 Task: Search one way flight ticket for 1 adult, 6 children, 1 infant in seat and 1 infant on lap in business from Huntsville: Huntsville International Airport(carl T. Jones Field) to Springfield: Abraham Lincoln Capital Airport on 5-2-2023. Choice of flights is JetBlue. Number of bags: 1 carry on bag. Price is upto 30000. Outbound departure time preference is 23:00.
Action: Mouse moved to (293, 393)
Screenshot: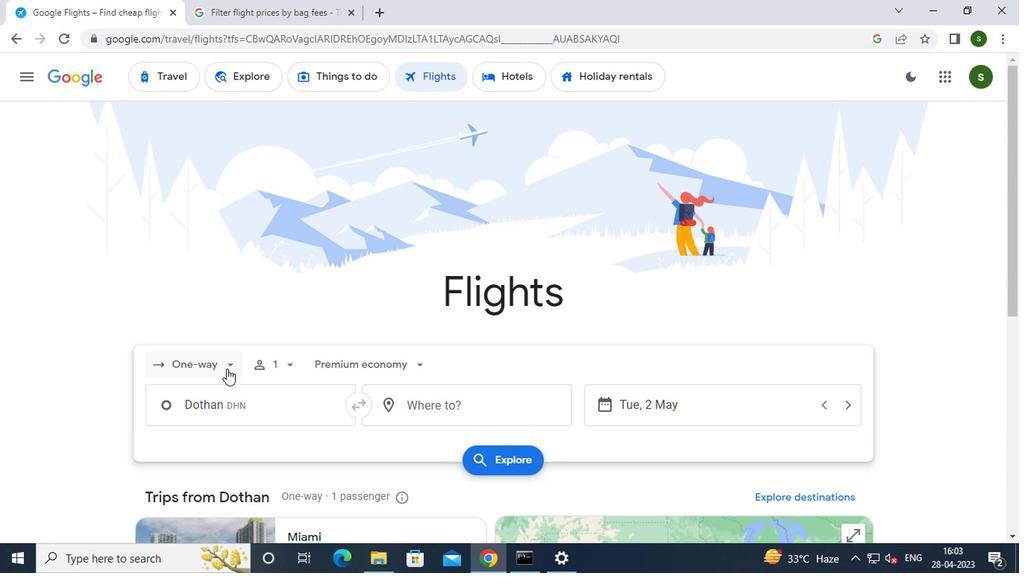 
Action: Mouse pressed left at (293, 393)
Screenshot: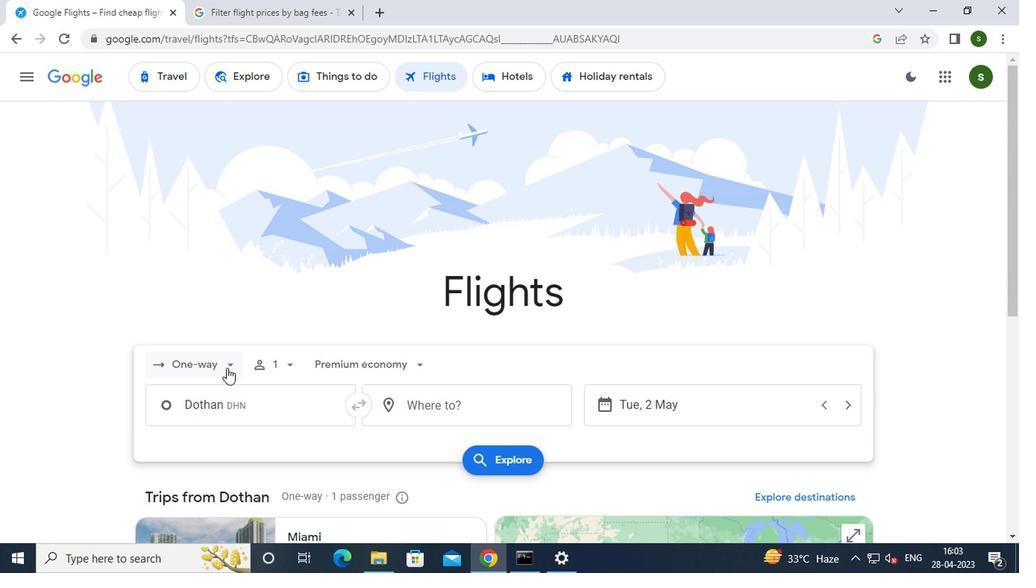 
Action: Mouse moved to (287, 438)
Screenshot: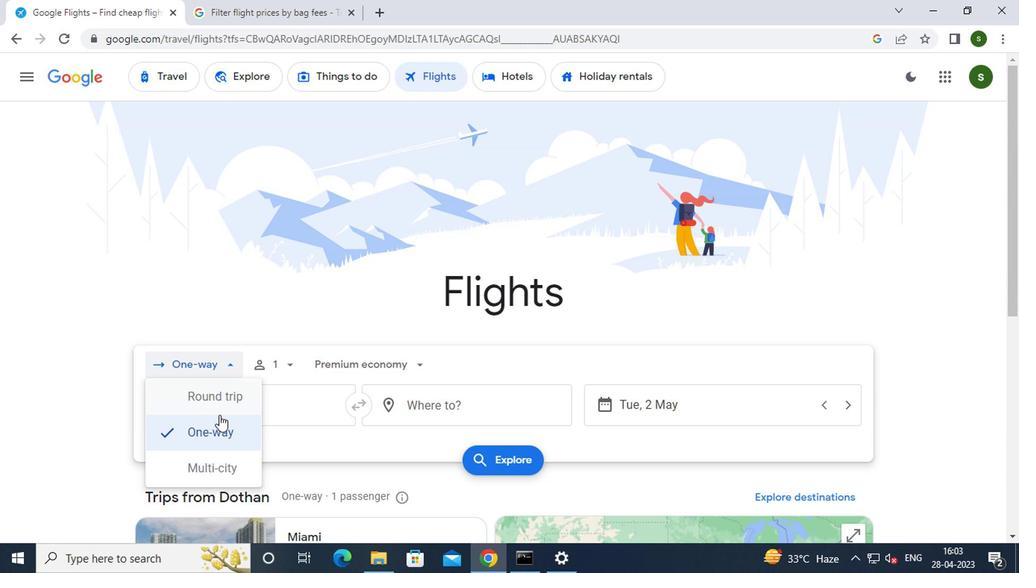 
Action: Mouse pressed left at (287, 438)
Screenshot: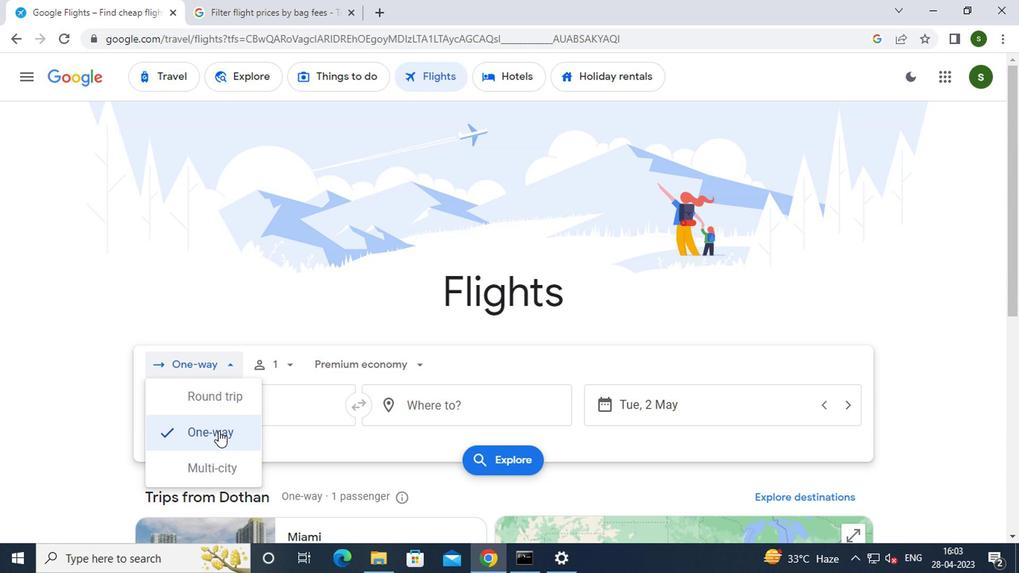 
Action: Mouse moved to (334, 388)
Screenshot: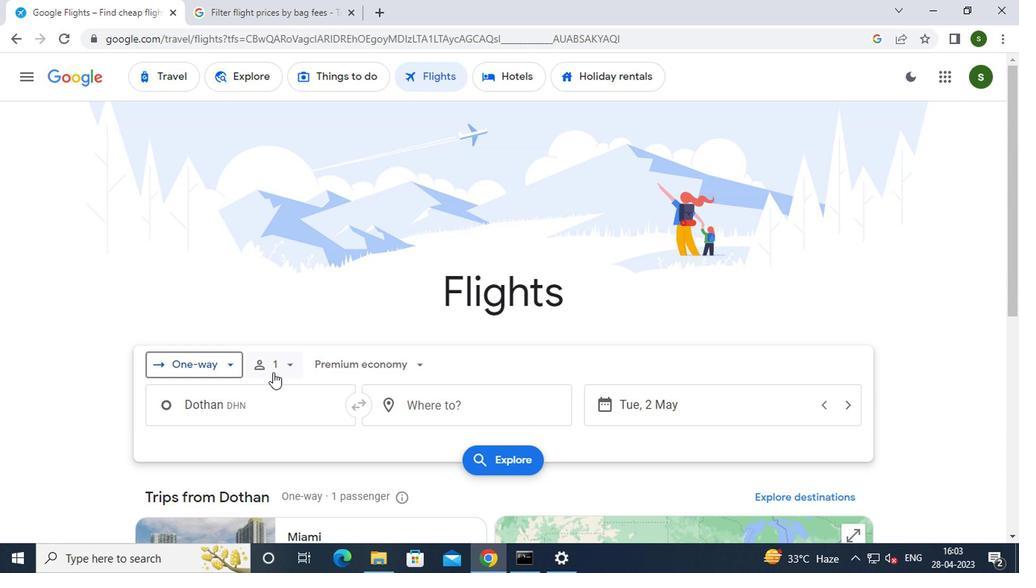 
Action: Mouse pressed left at (334, 388)
Screenshot: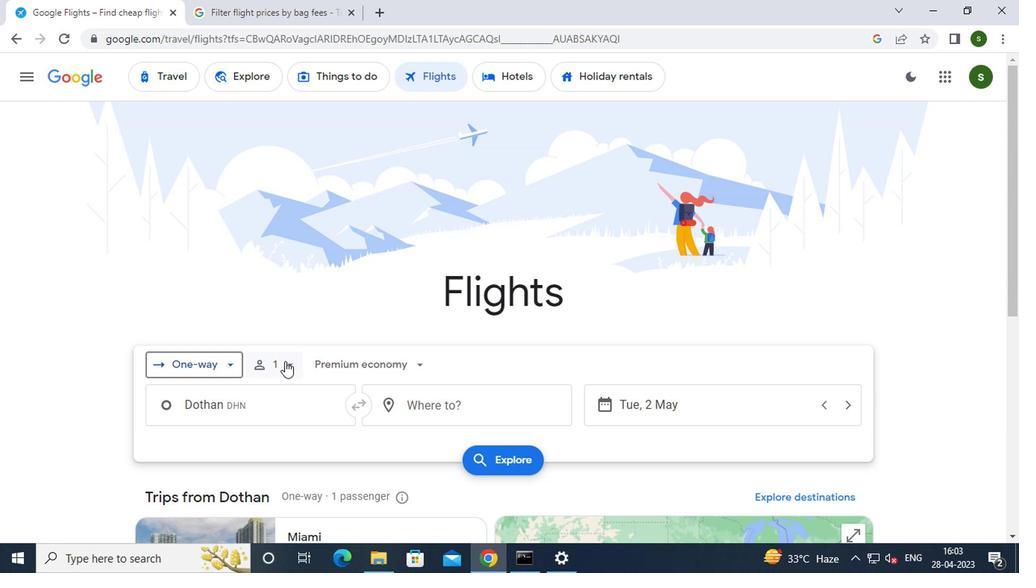 
Action: Mouse moved to (422, 444)
Screenshot: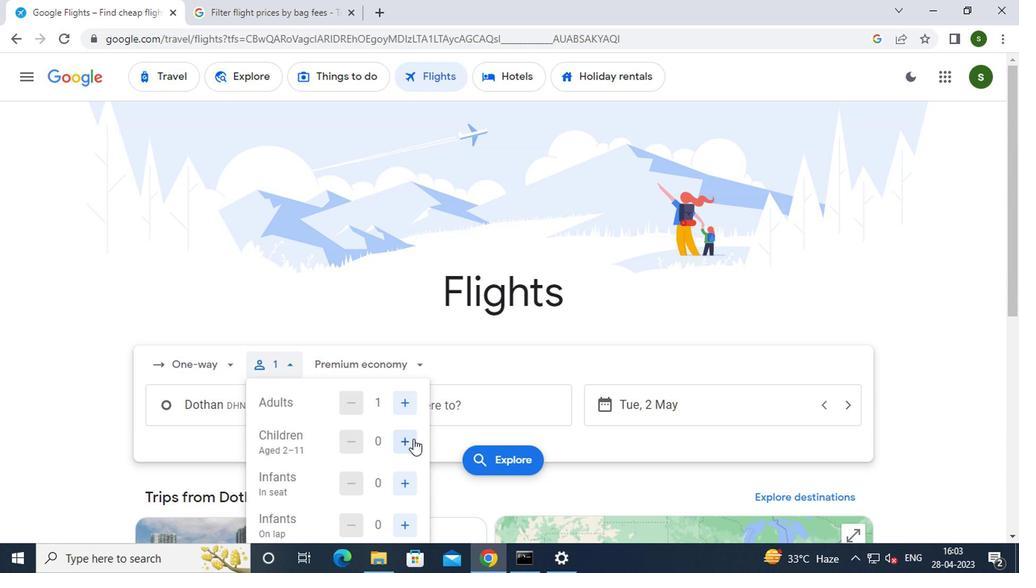 
Action: Mouse pressed left at (422, 444)
Screenshot: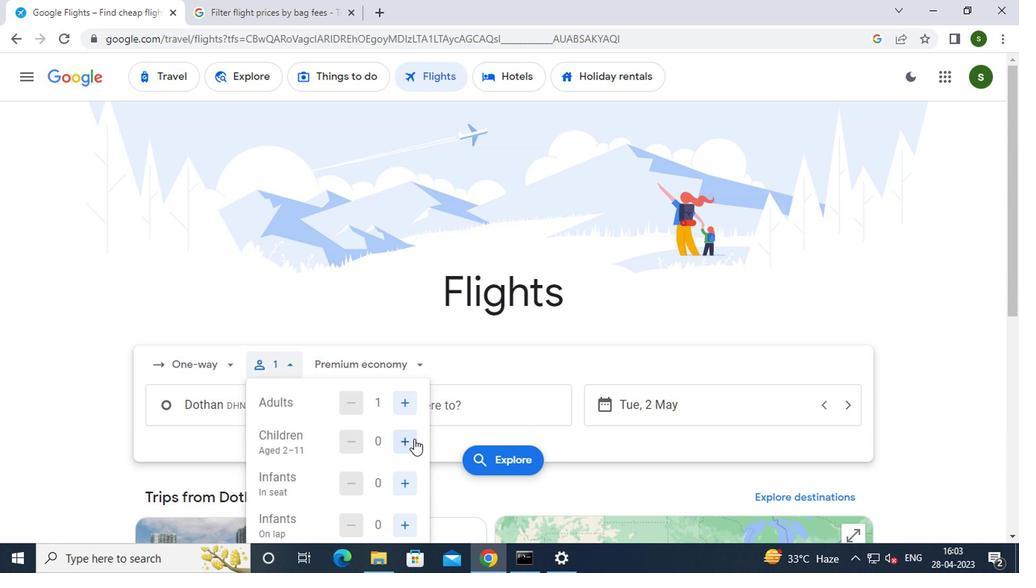 
Action: Mouse pressed left at (422, 444)
Screenshot: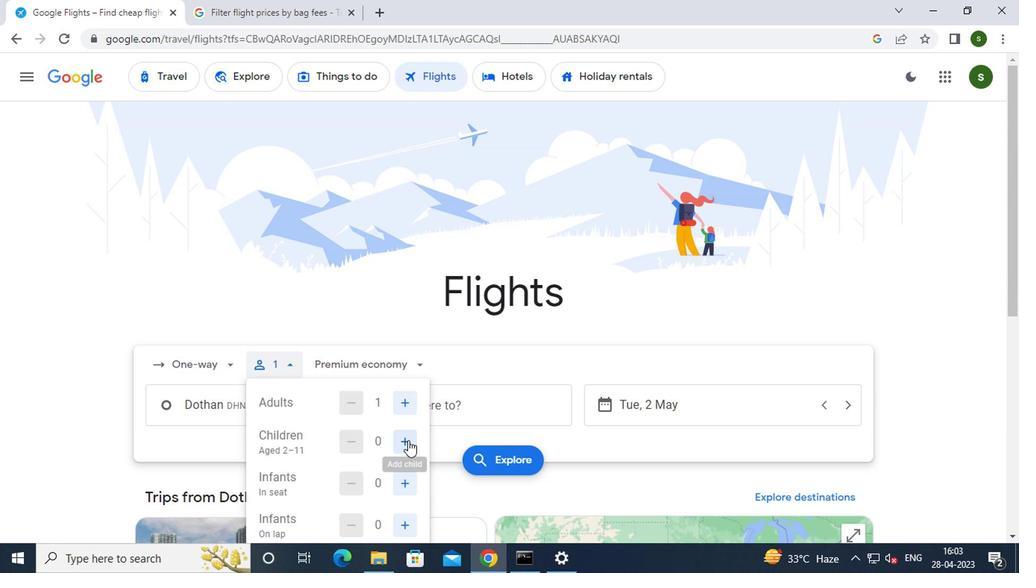 
Action: Mouse pressed left at (422, 444)
Screenshot: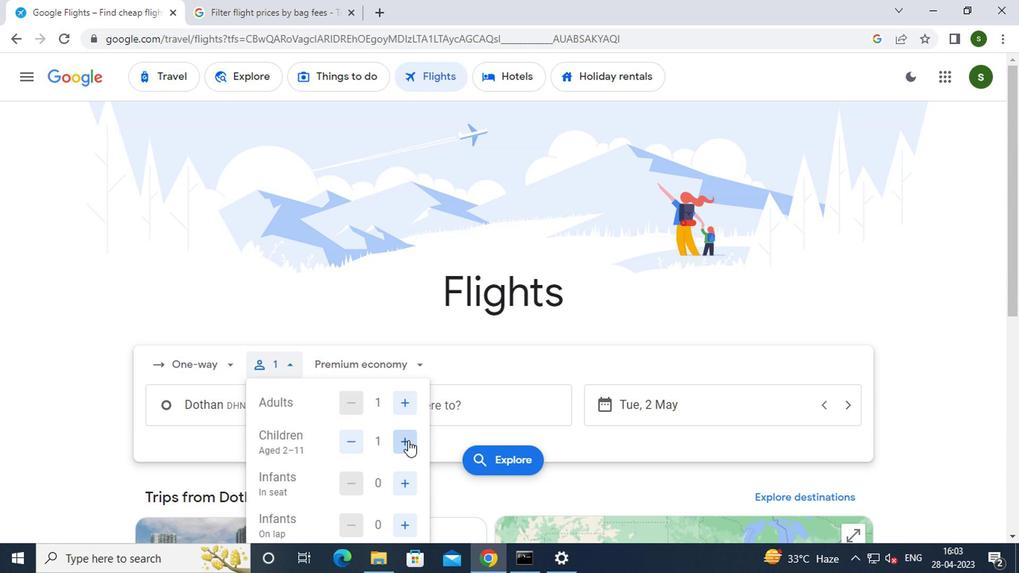 
Action: Mouse pressed left at (422, 444)
Screenshot: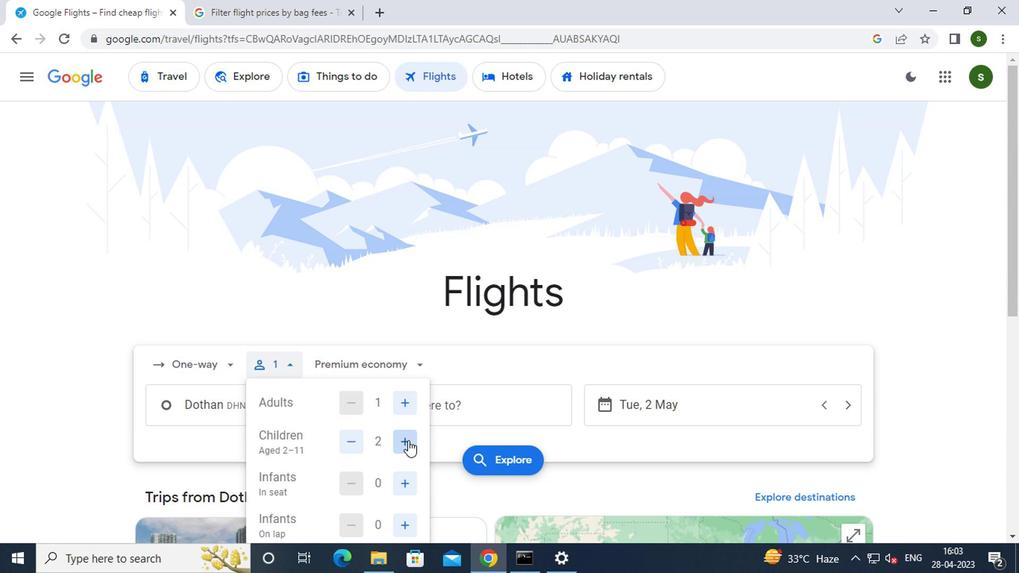 
Action: Mouse pressed left at (422, 444)
Screenshot: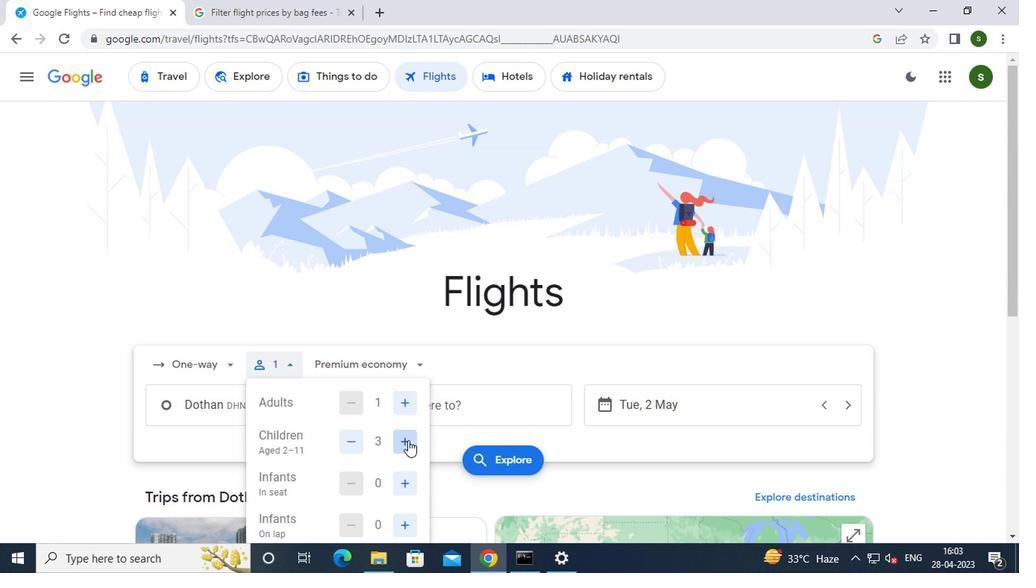 
Action: Mouse pressed left at (422, 444)
Screenshot: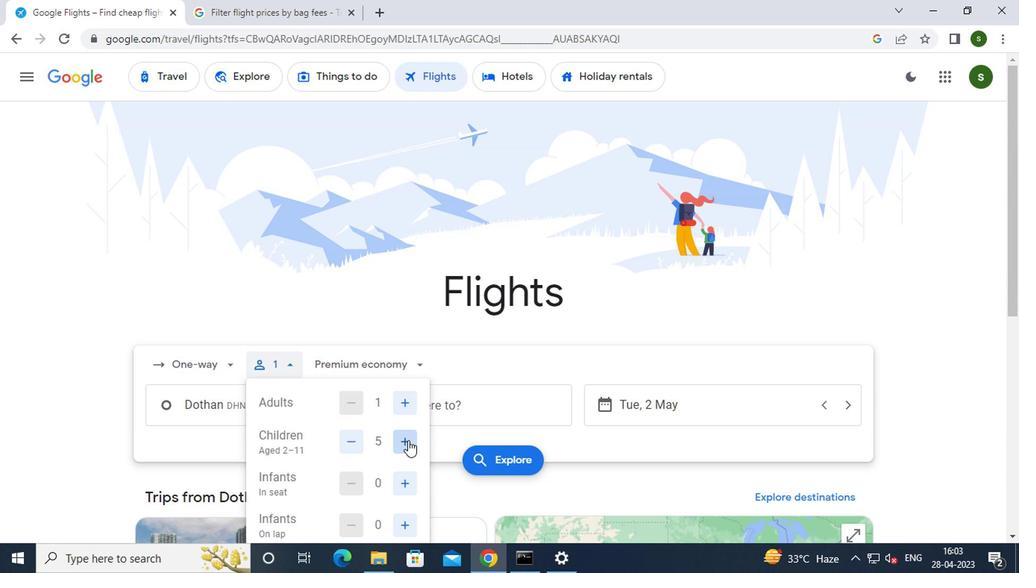 
Action: Mouse moved to (423, 477)
Screenshot: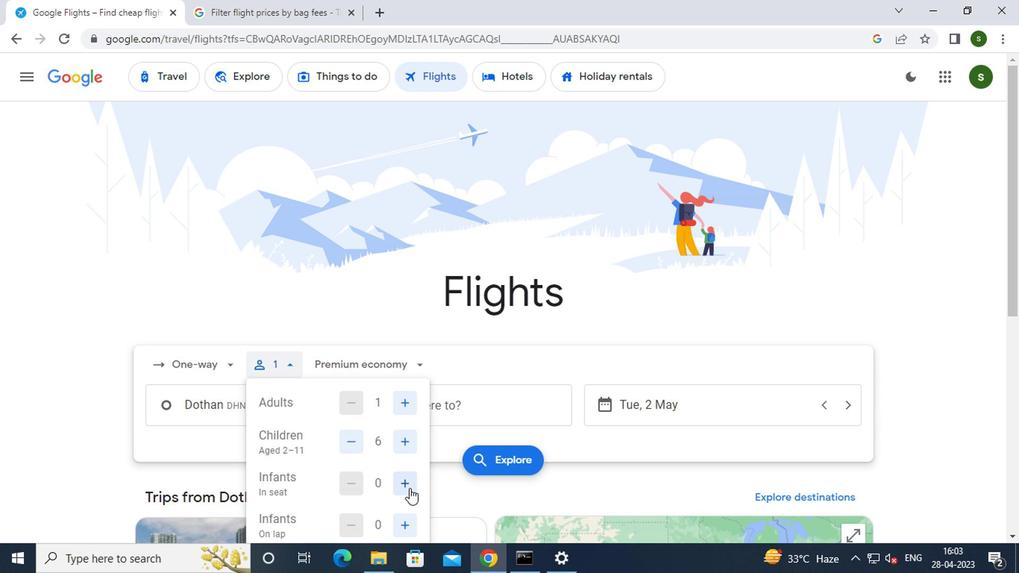 
Action: Mouse pressed left at (423, 477)
Screenshot: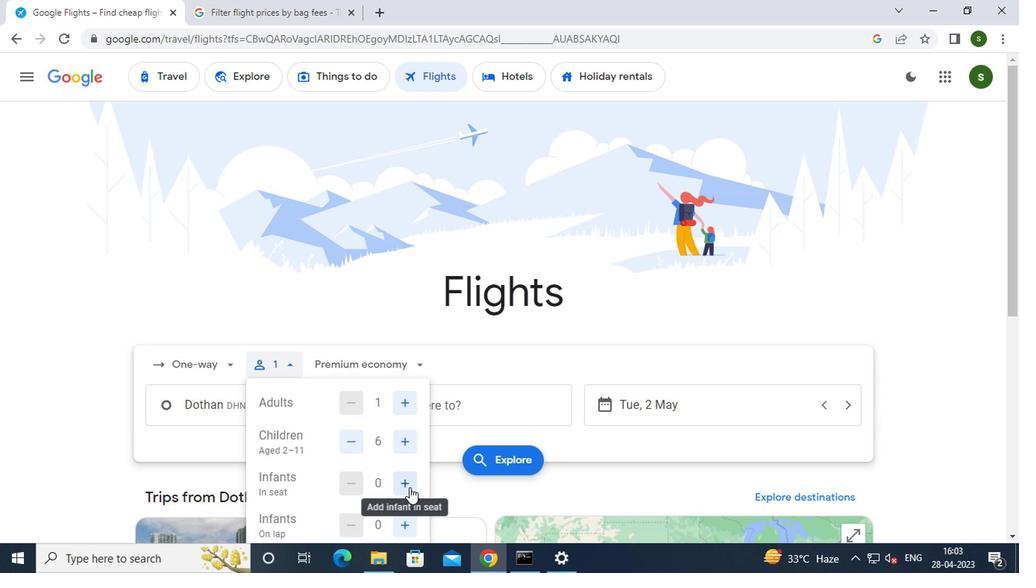 
Action: Mouse moved to (420, 498)
Screenshot: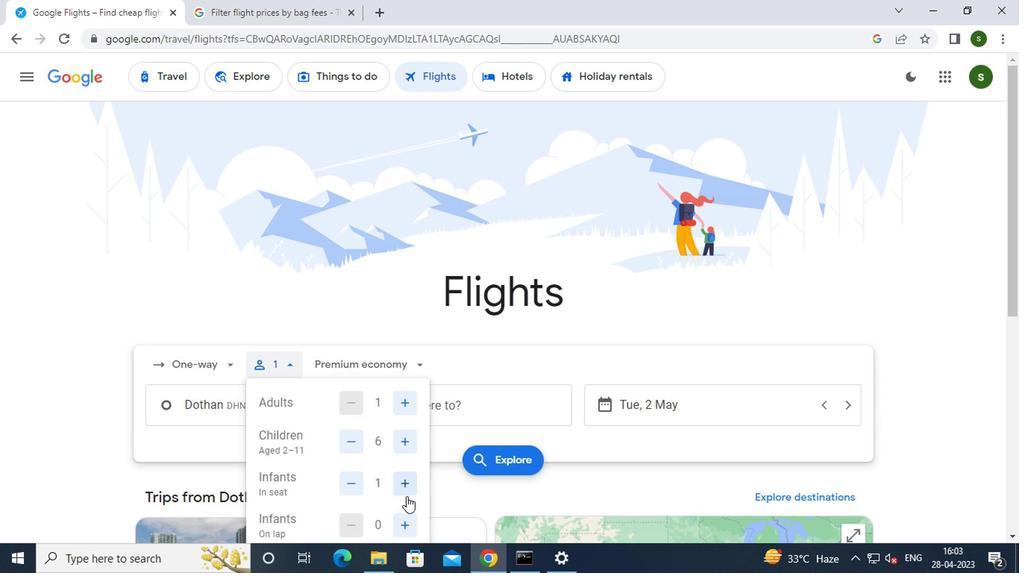 
Action: Mouse pressed left at (420, 498)
Screenshot: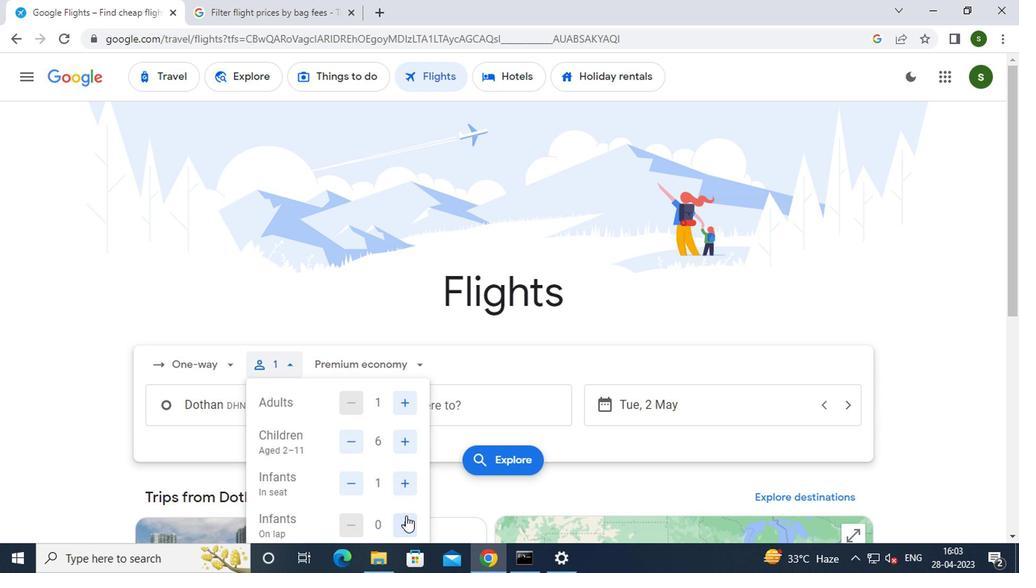 
Action: Mouse moved to (414, 388)
Screenshot: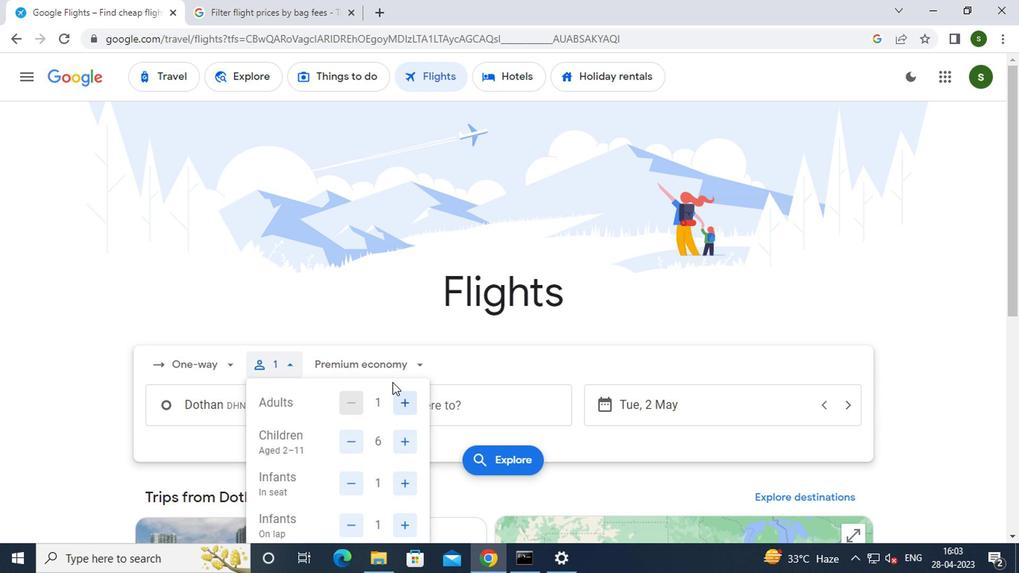 
Action: Mouse pressed left at (414, 388)
Screenshot: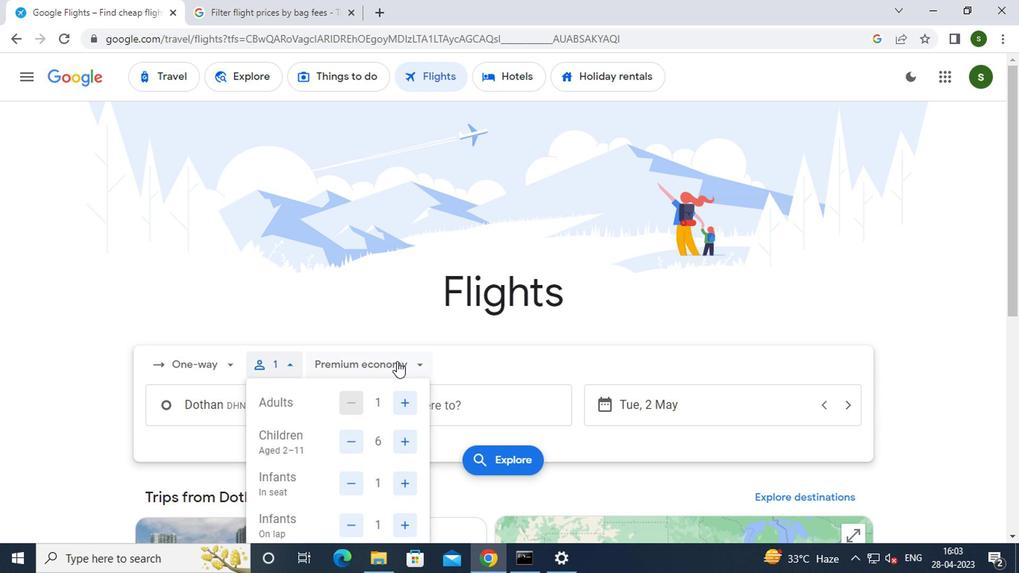 
Action: Mouse moved to (410, 461)
Screenshot: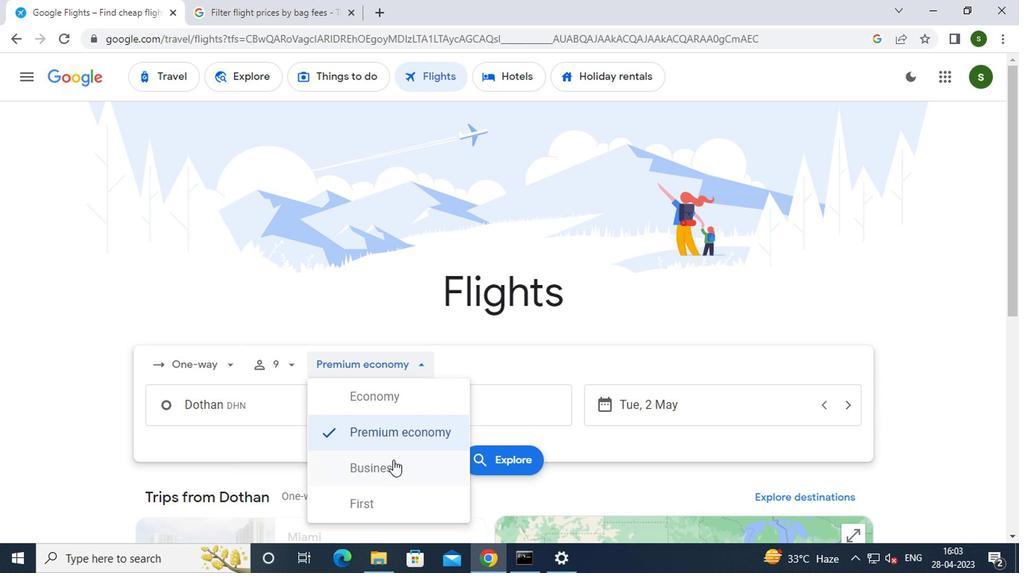 
Action: Mouse pressed left at (410, 461)
Screenshot: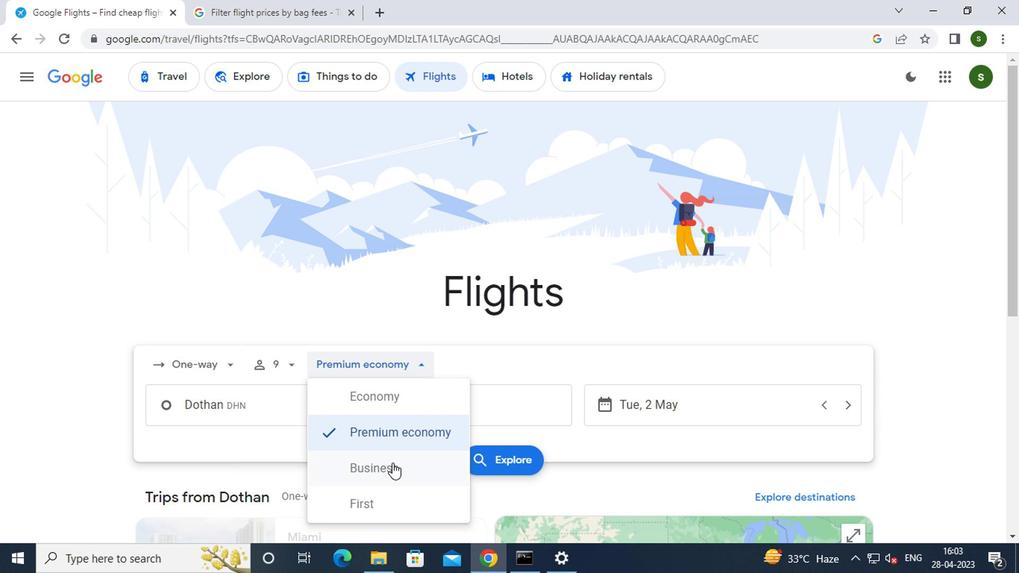 
Action: Mouse moved to (353, 426)
Screenshot: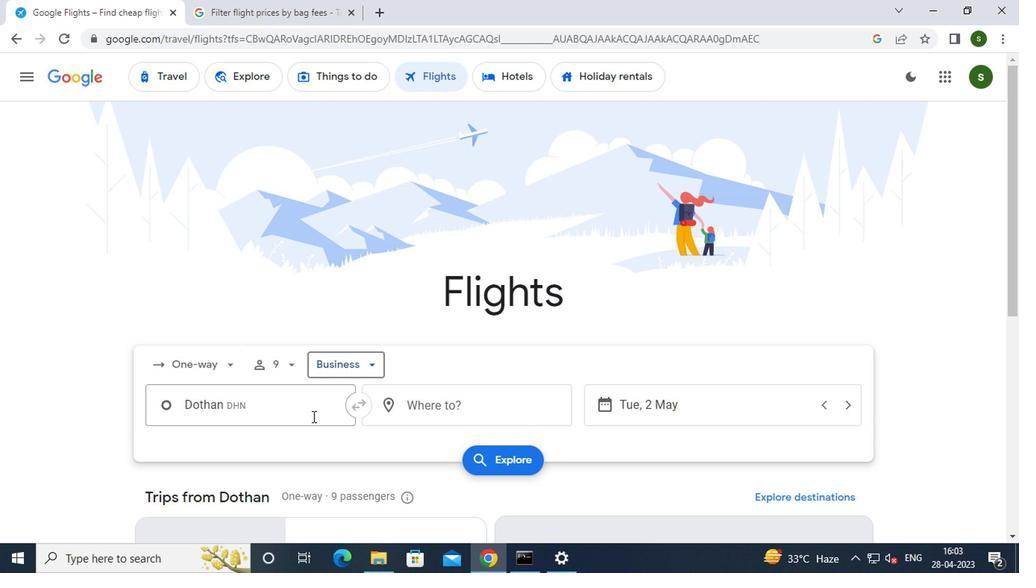 
Action: Mouse pressed left at (353, 426)
Screenshot: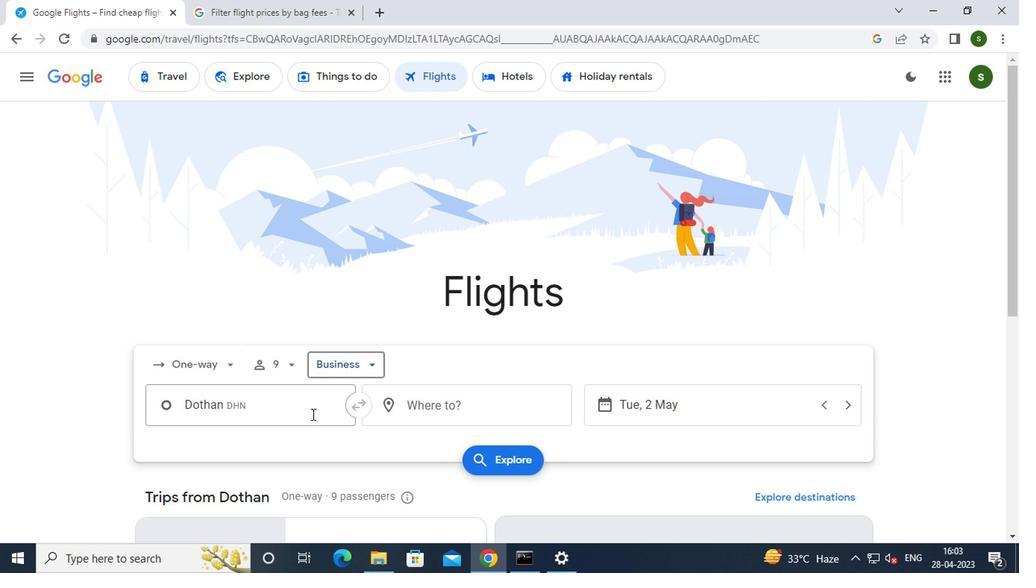 
Action: Key pressed h<Key.caps_lock>untsville
Screenshot: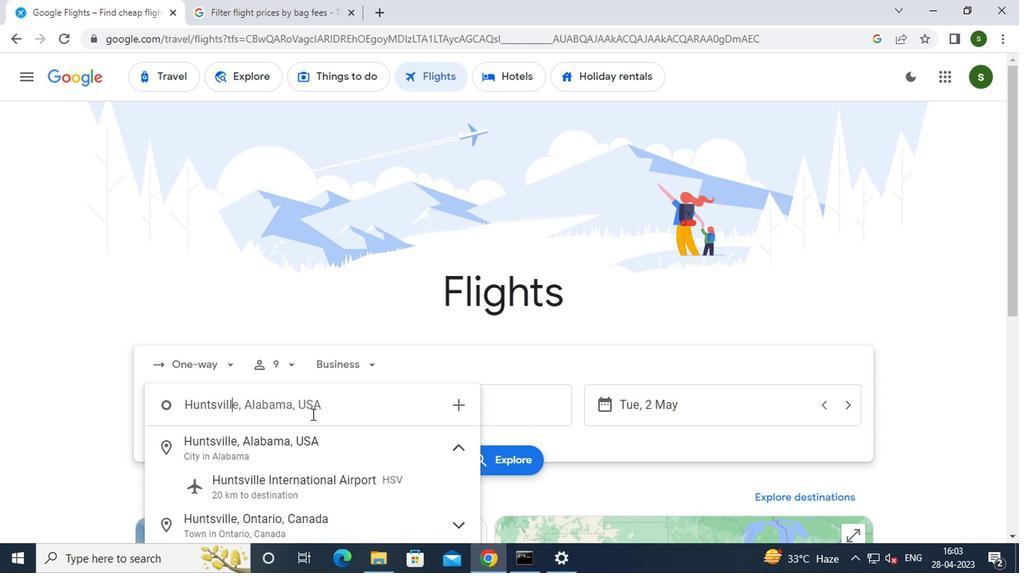 
Action: Mouse moved to (354, 469)
Screenshot: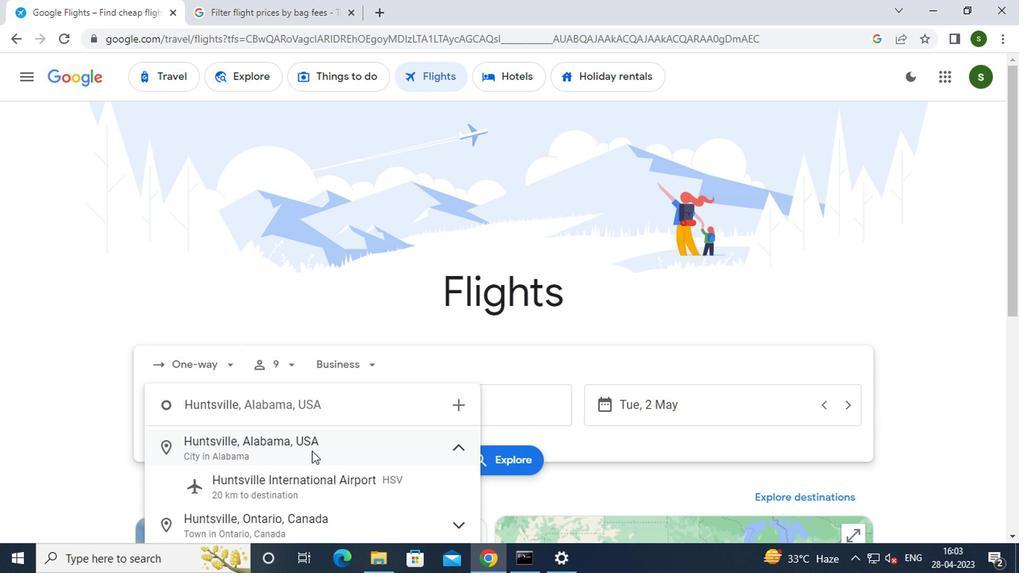 
Action: Mouse pressed left at (354, 469)
Screenshot: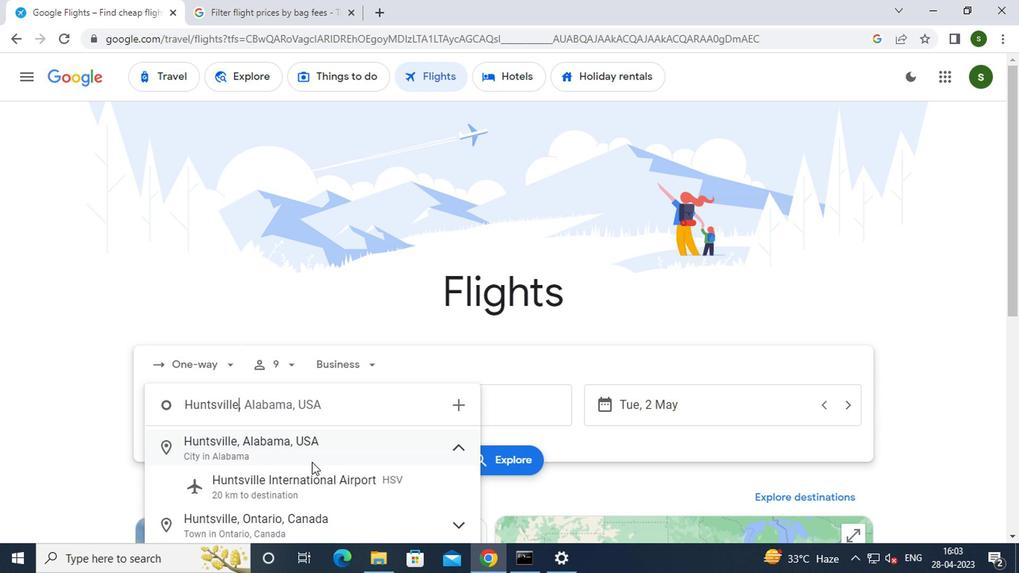 
Action: Mouse moved to (472, 423)
Screenshot: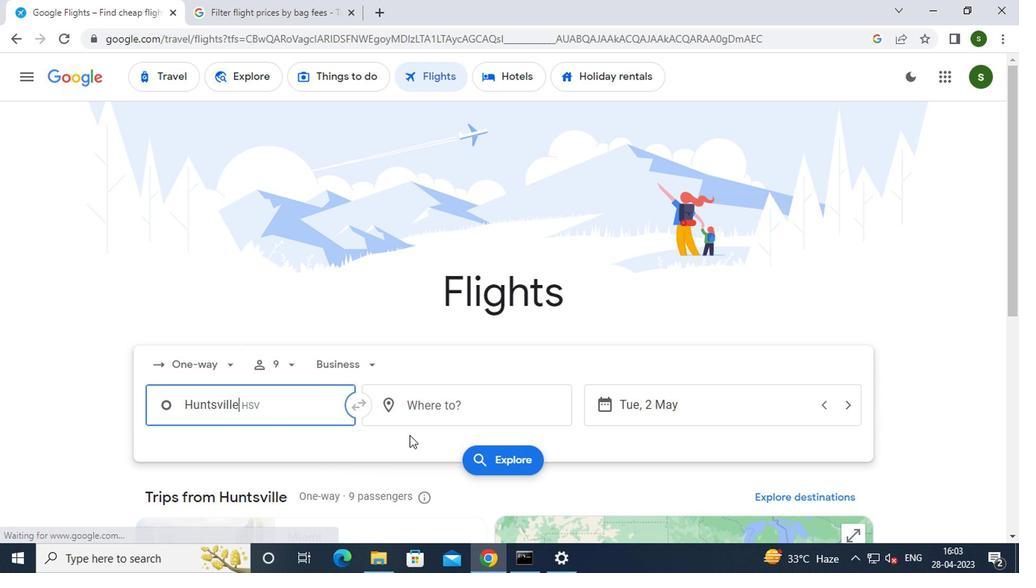 
Action: Mouse pressed left at (472, 423)
Screenshot: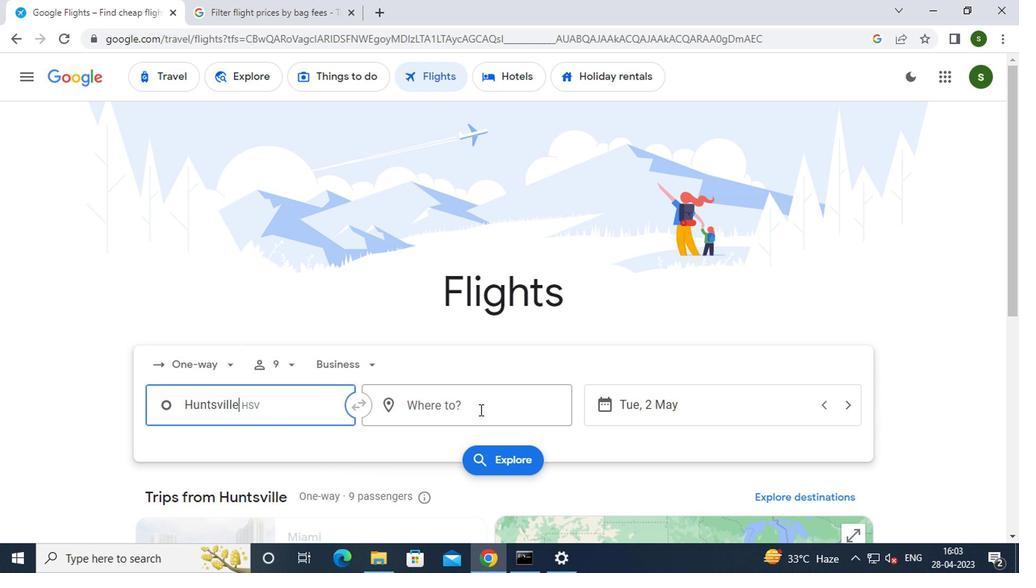 
Action: Mouse moved to (476, 416)
Screenshot: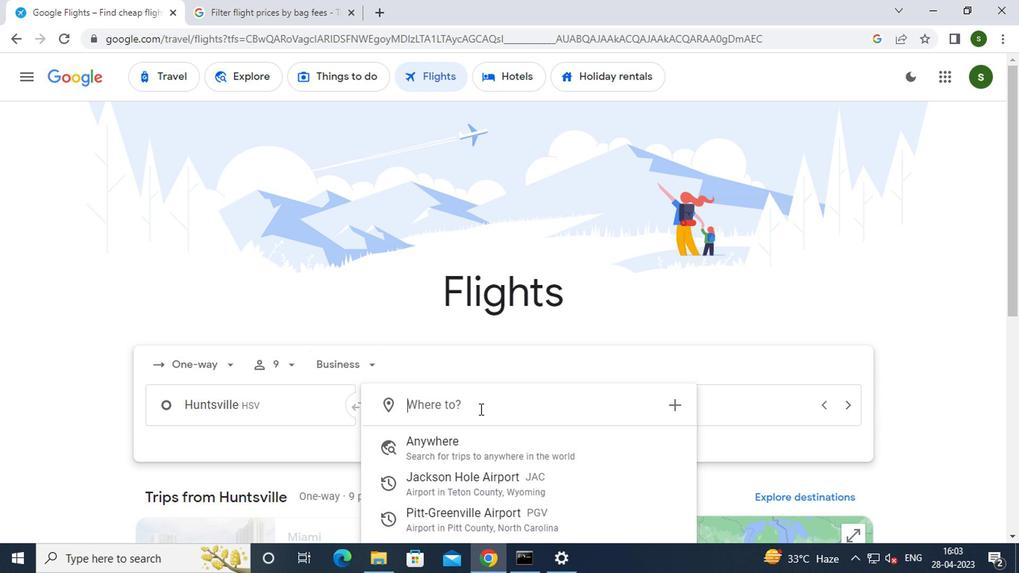 
Action: Key pressed <Key.caps_lock>s<Key.caps_lock>pringfield
Screenshot: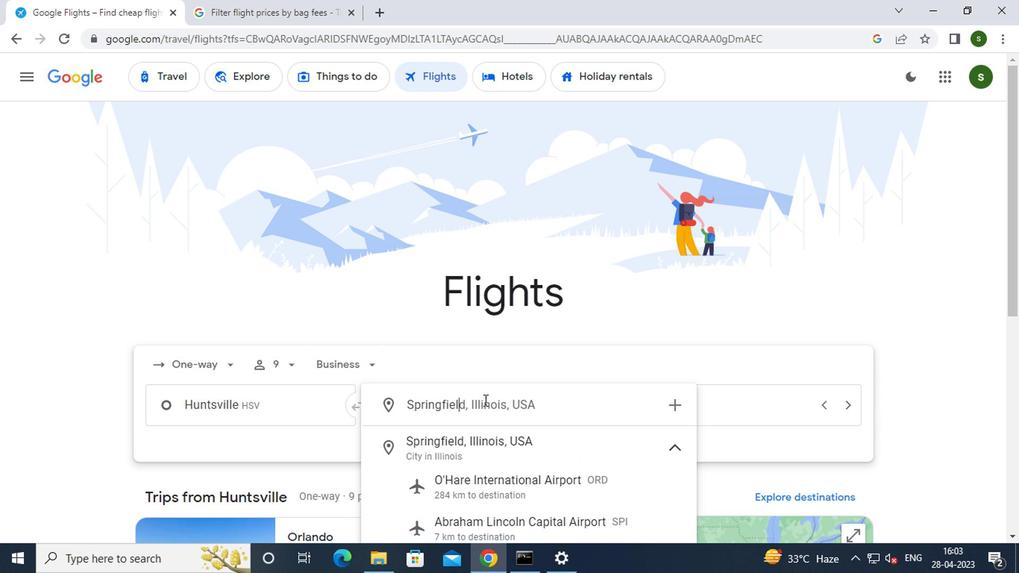 
Action: Mouse moved to (523, 509)
Screenshot: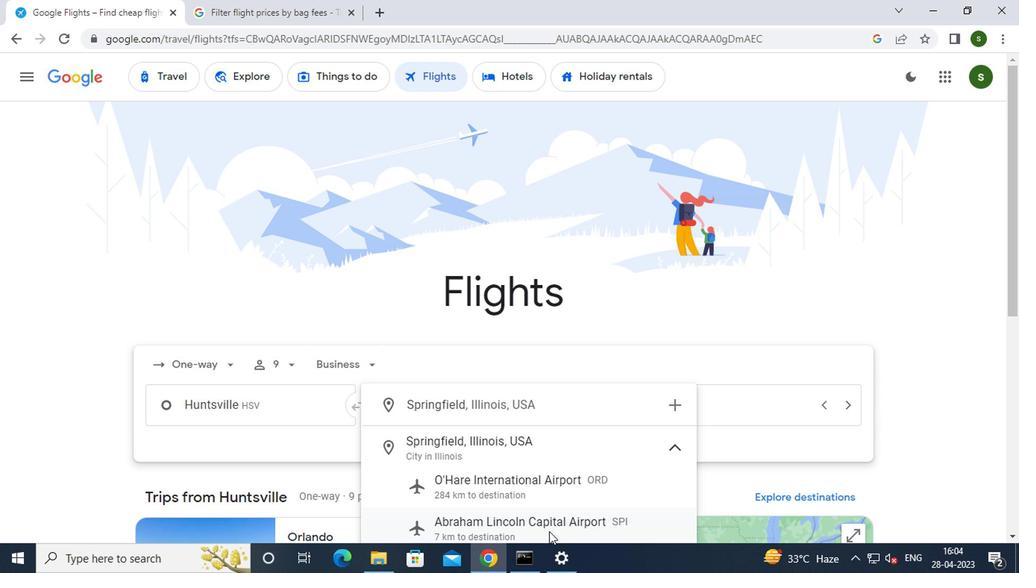 
Action: Mouse pressed left at (523, 509)
Screenshot: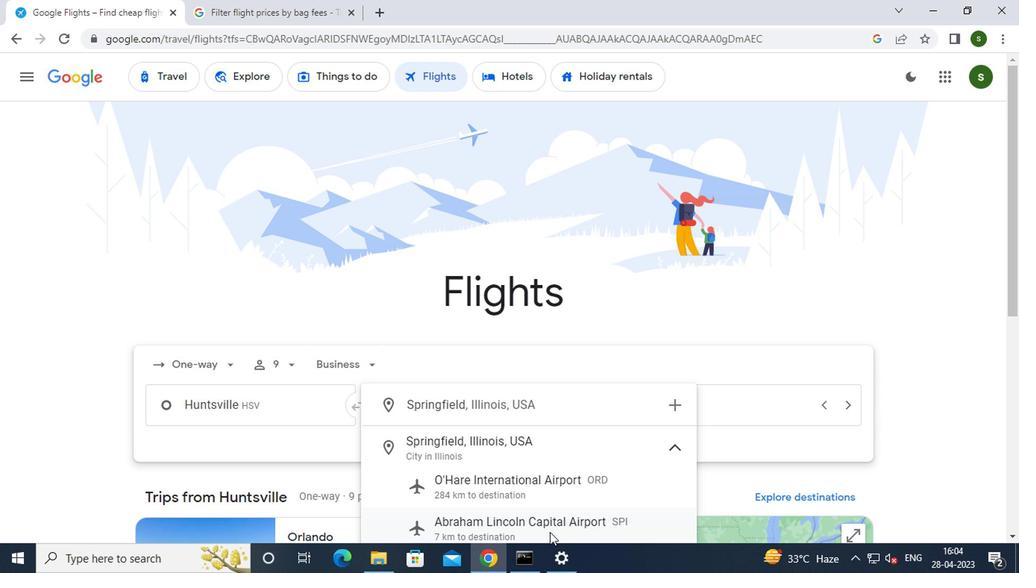 
Action: Mouse moved to (648, 421)
Screenshot: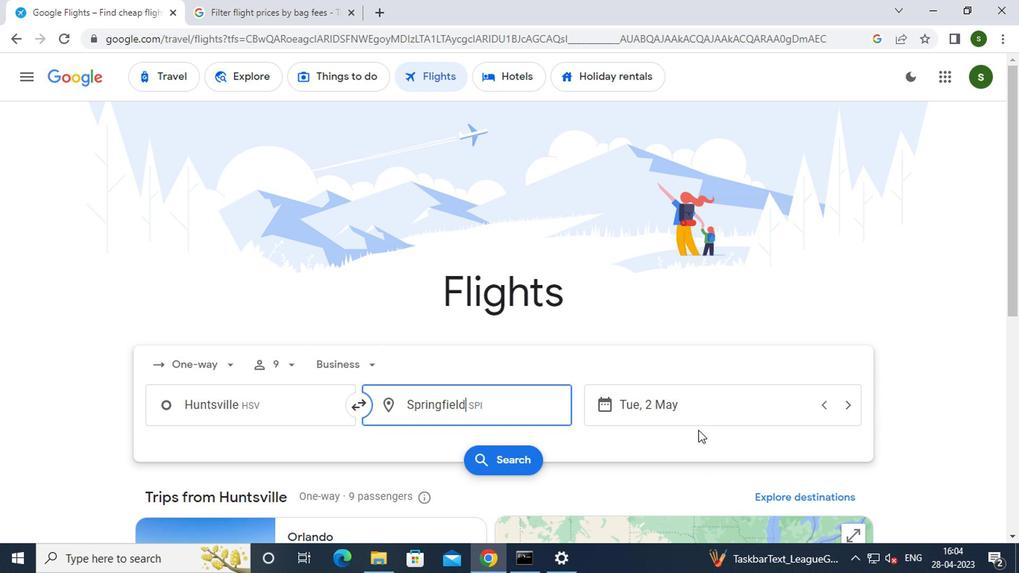 
Action: Mouse pressed left at (648, 421)
Screenshot: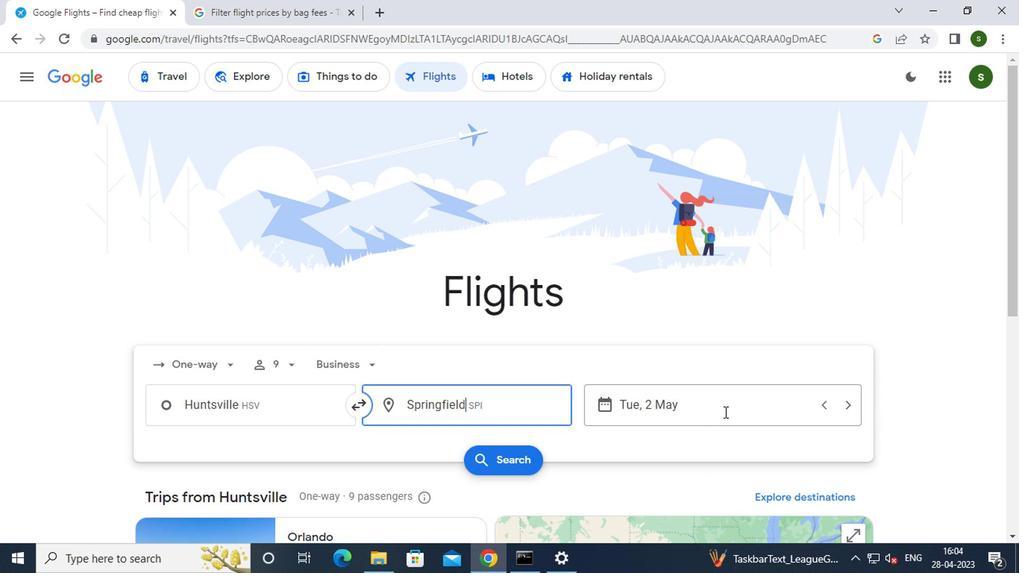 
Action: Mouse moved to (624, 325)
Screenshot: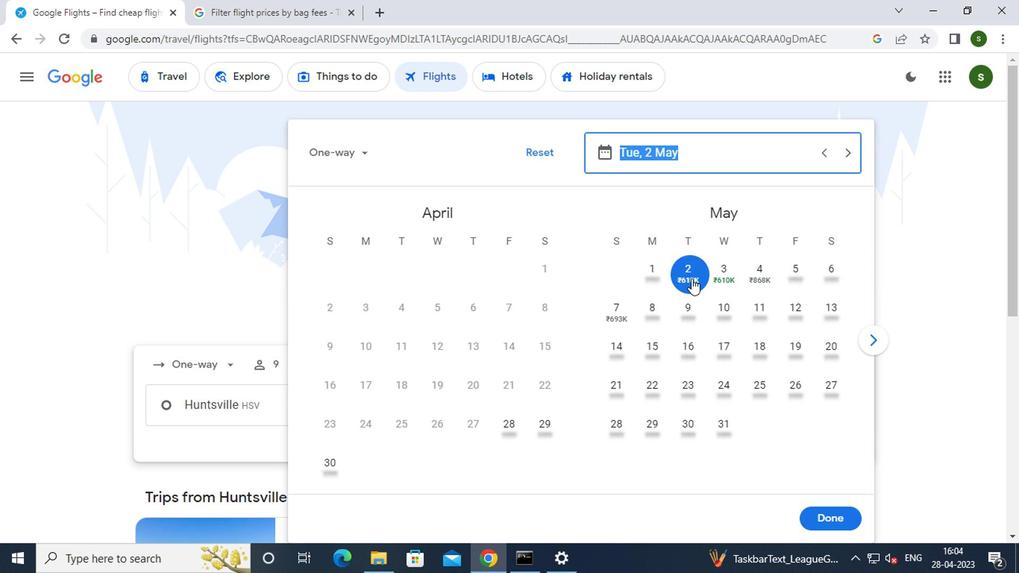 
Action: Mouse pressed left at (624, 325)
Screenshot: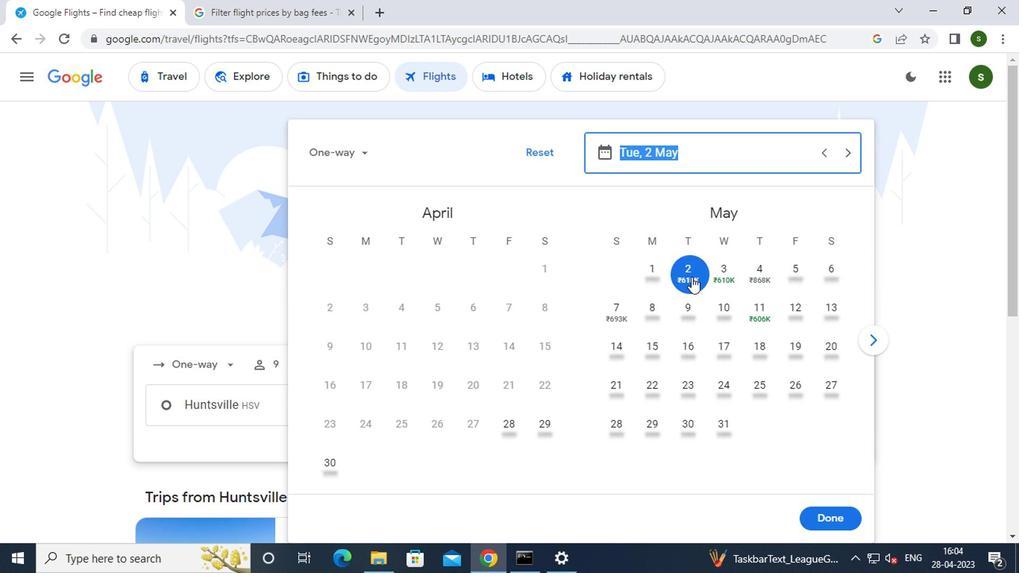 
Action: Mouse moved to (717, 499)
Screenshot: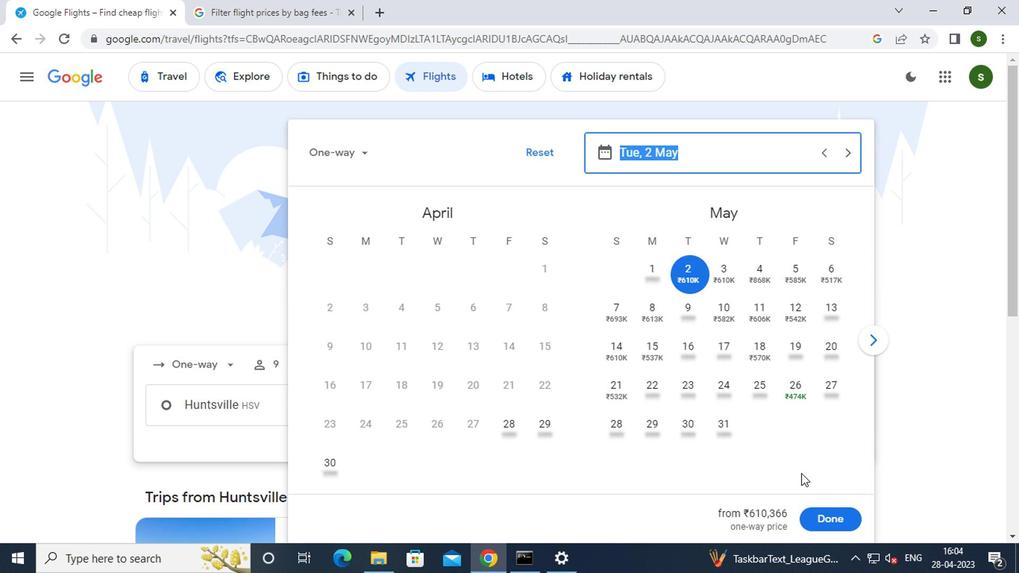
Action: Mouse pressed left at (717, 499)
Screenshot: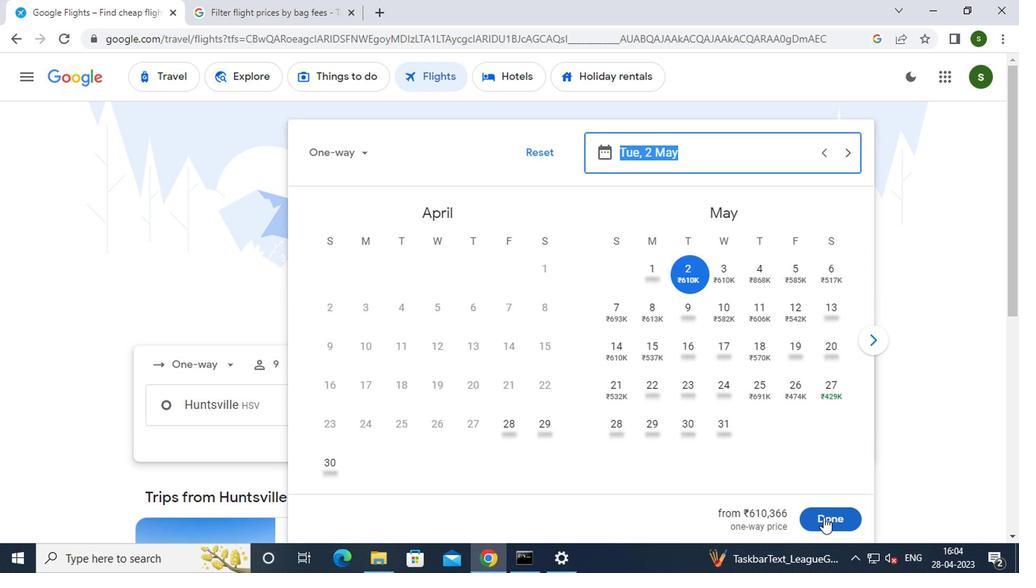 
Action: Mouse moved to (485, 455)
Screenshot: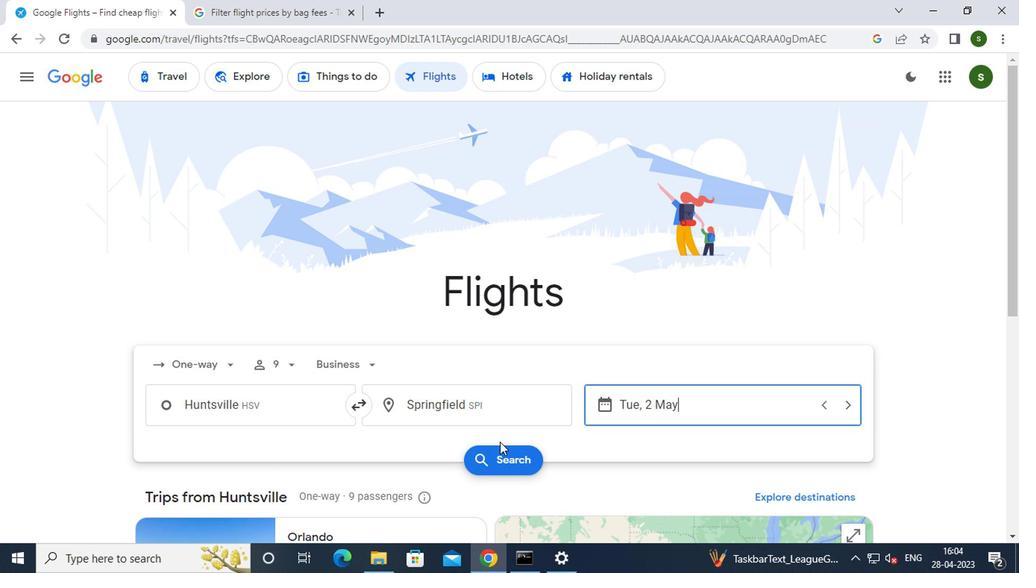 
Action: Mouse pressed left at (485, 455)
Screenshot: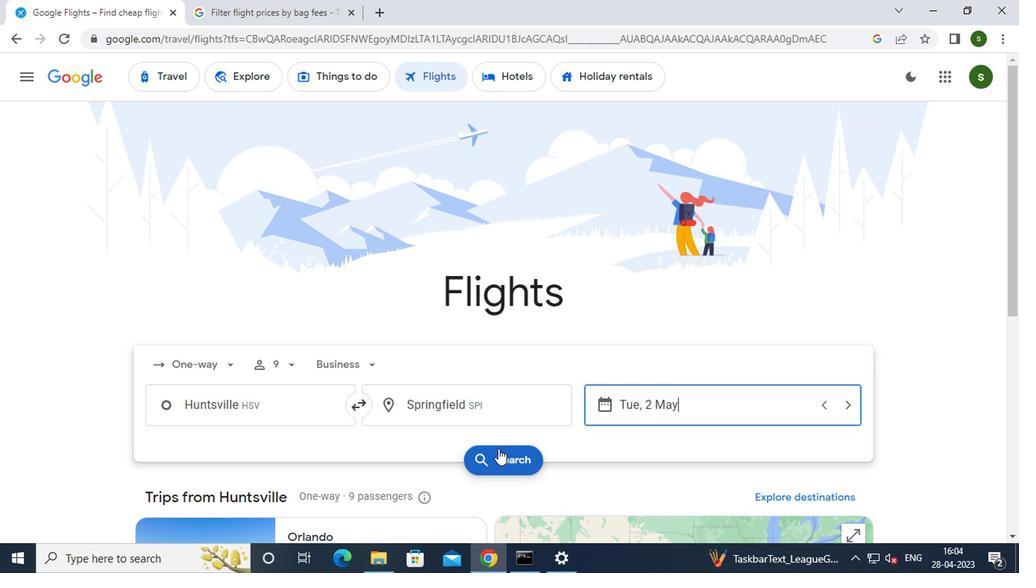 
Action: Mouse moved to (255, 283)
Screenshot: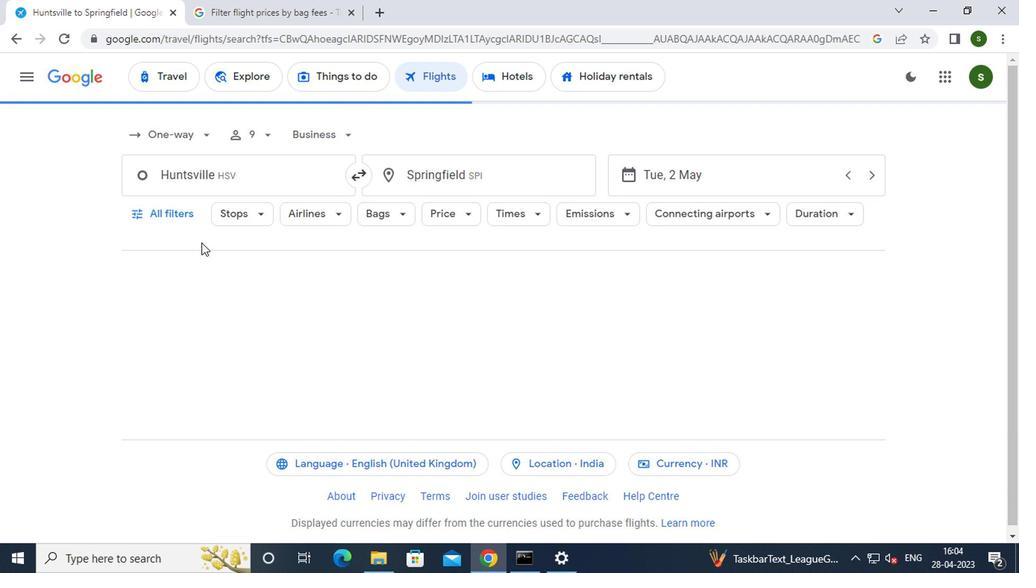 
Action: Mouse pressed left at (255, 283)
Screenshot: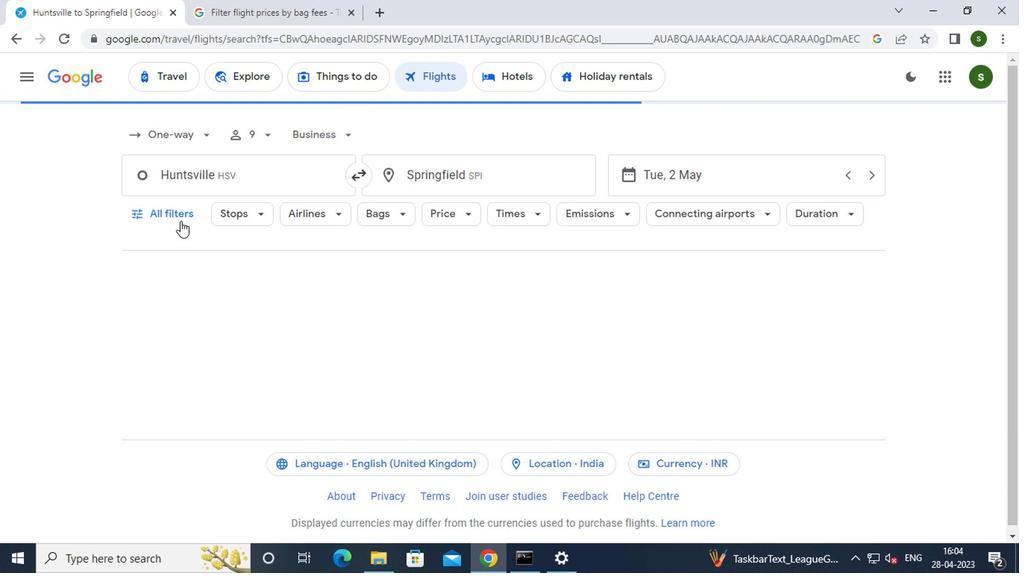 
Action: Mouse moved to (289, 349)
Screenshot: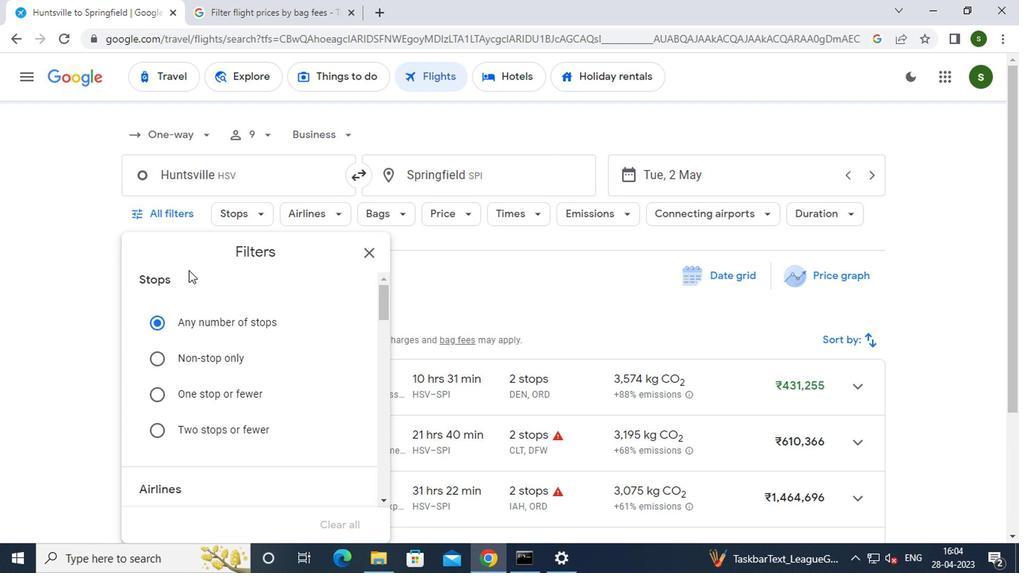 
Action: Mouse scrolled (289, 348) with delta (0, 0)
Screenshot: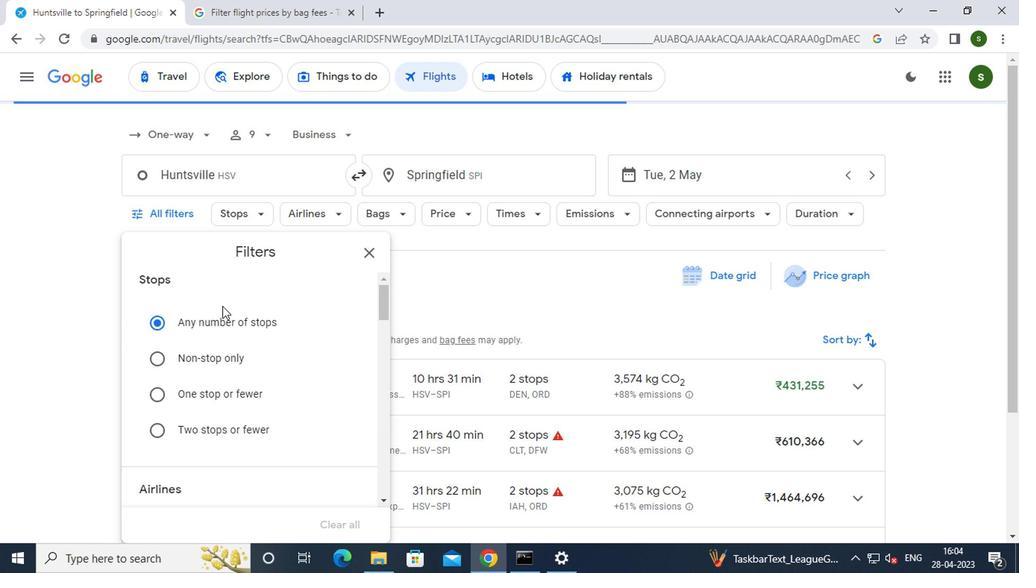 
Action: Mouse scrolled (289, 348) with delta (0, 0)
Screenshot: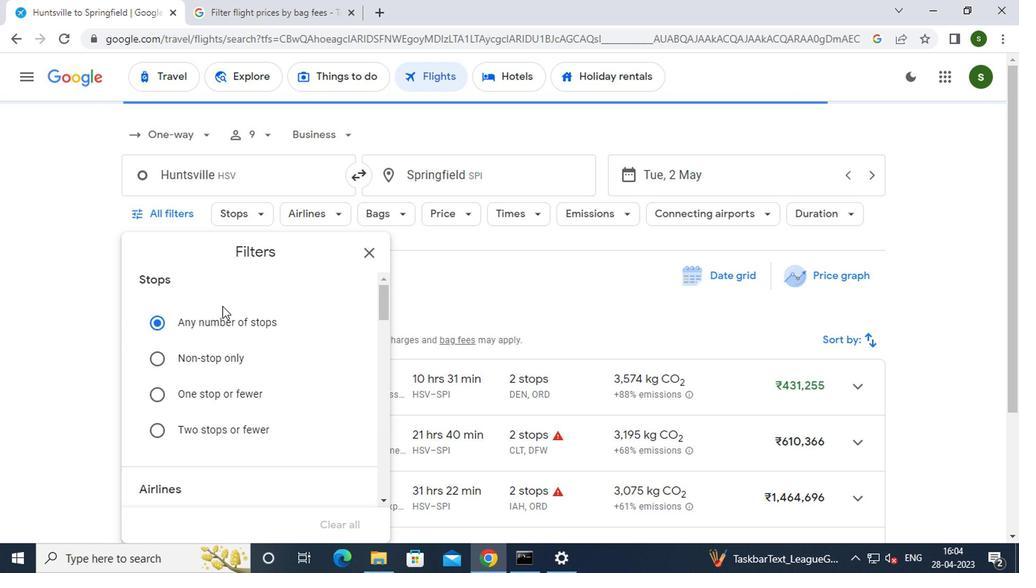 
Action: Mouse moved to (381, 402)
Screenshot: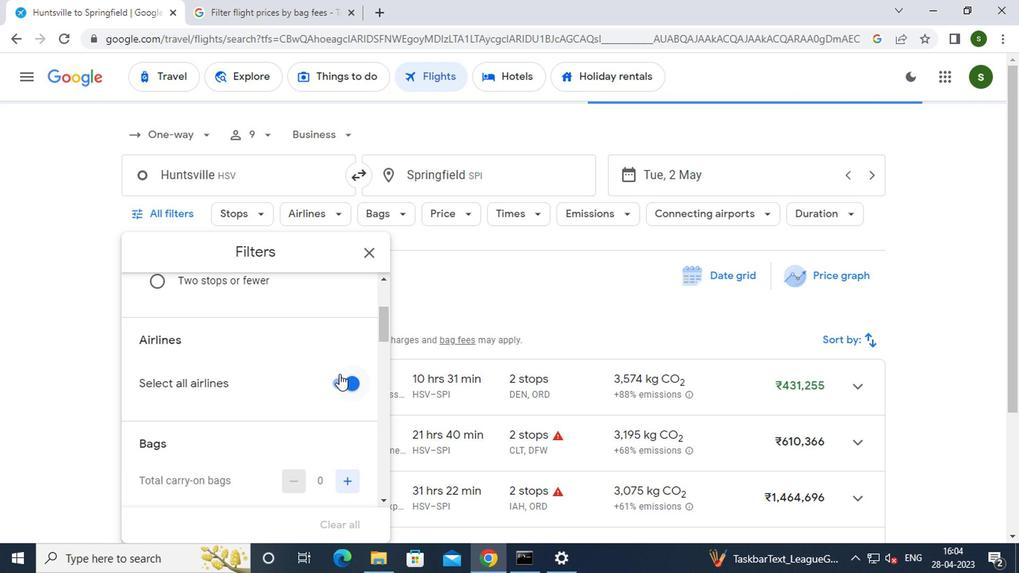 
Action: Mouse pressed left at (381, 402)
Screenshot: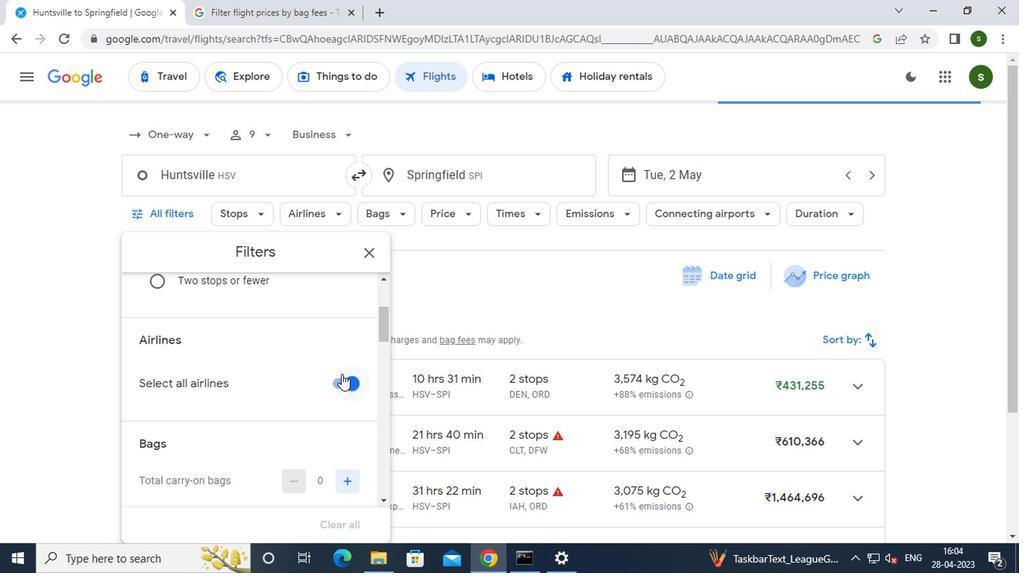 
Action: Mouse moved to (327, 377)
Screenshot: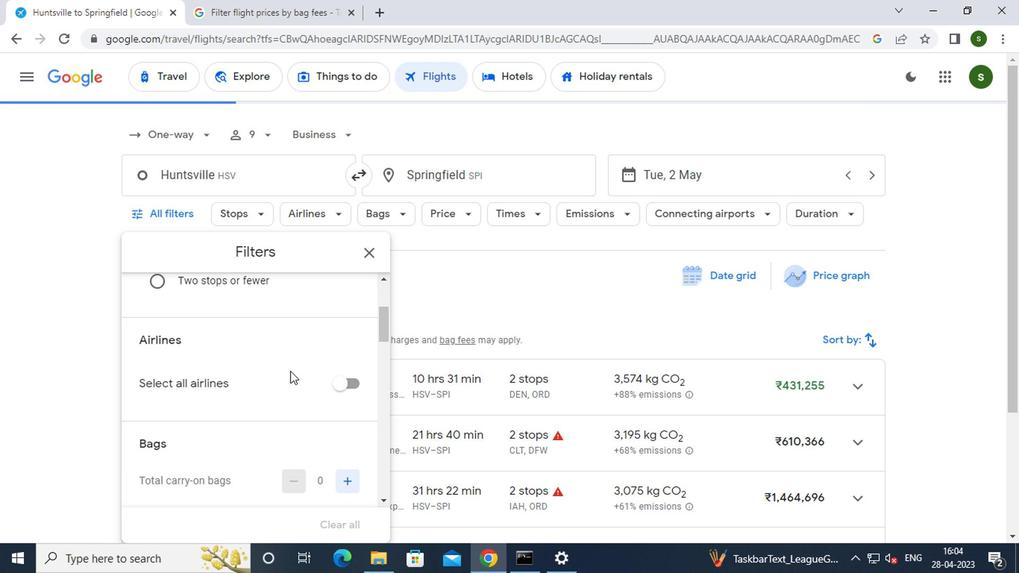 
Action: Mouse scrolled (327, 376) with delta (0, 0)
Screenshot: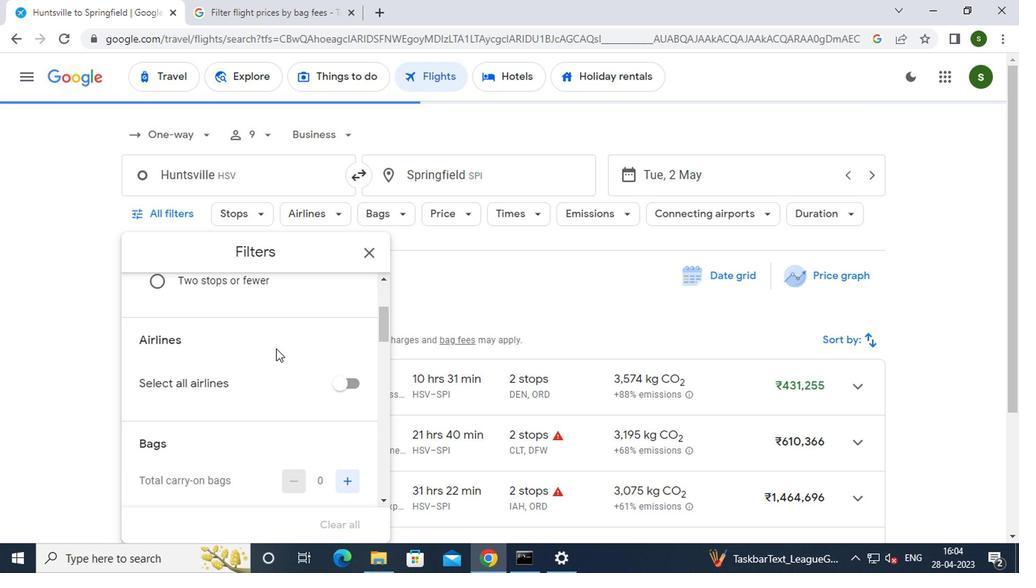 
Action: Mouse moved to (327, 376)
Screenshot: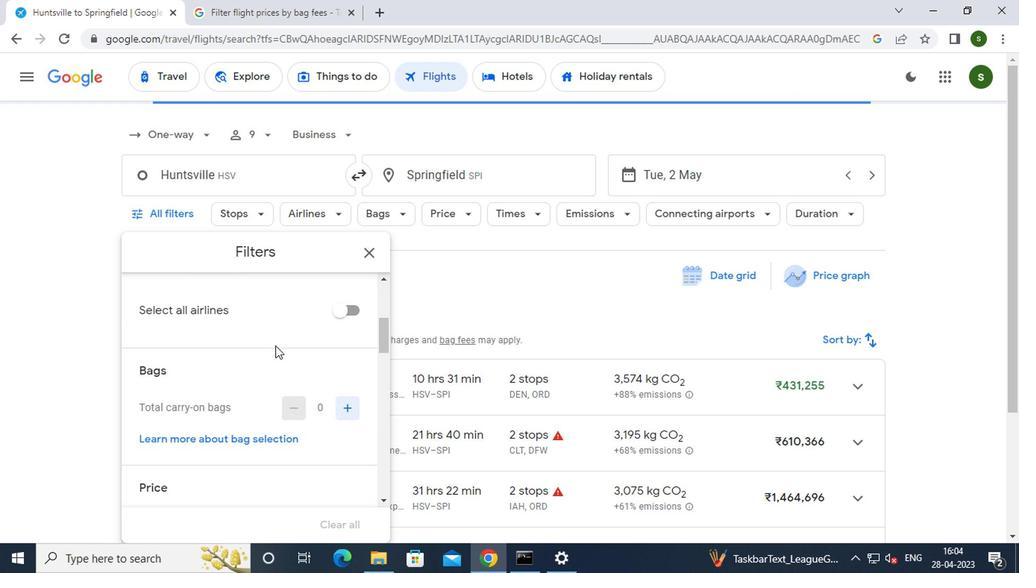 
Action: Mouse scrolled (327, 376) with delta (0, 0)
Screenshot: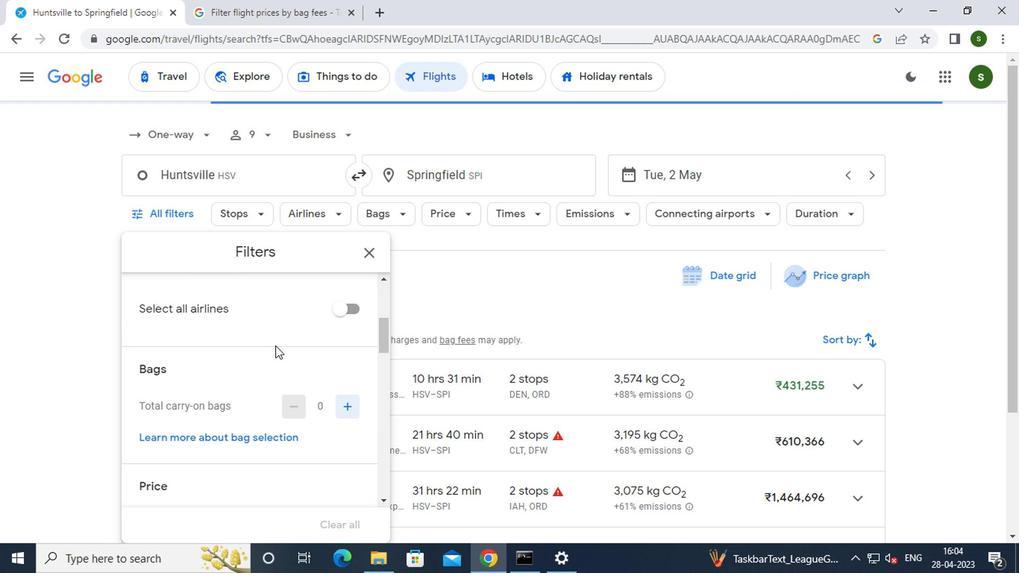 
Action: Mouse scrolled (327, 376) with delta (0, 0)
Screenshot: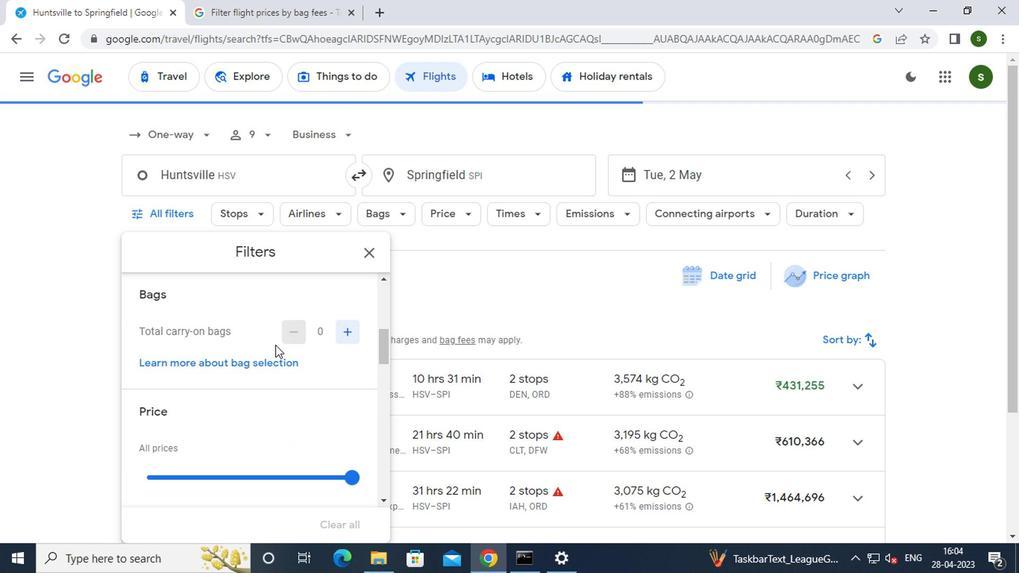 
Action: Mouse scrolled (327, 376) with delta (0, 0)
Screenshot: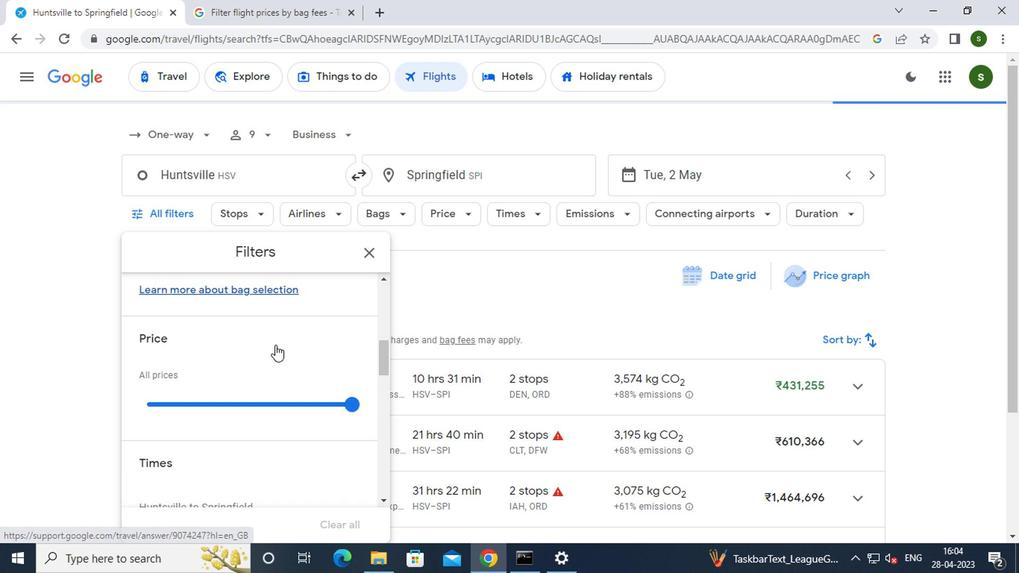 
Action: Mouse scrolled (327, 376) with delta (0, 0)
Screenshot: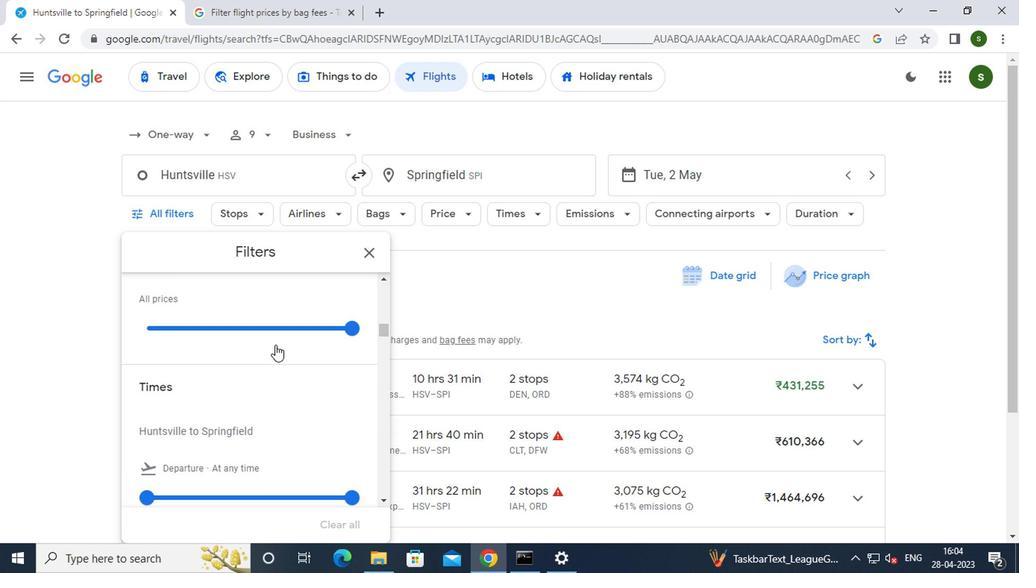 
Action: Mouse scrolled (327, 377) with delta (0, 0)
Screenshot: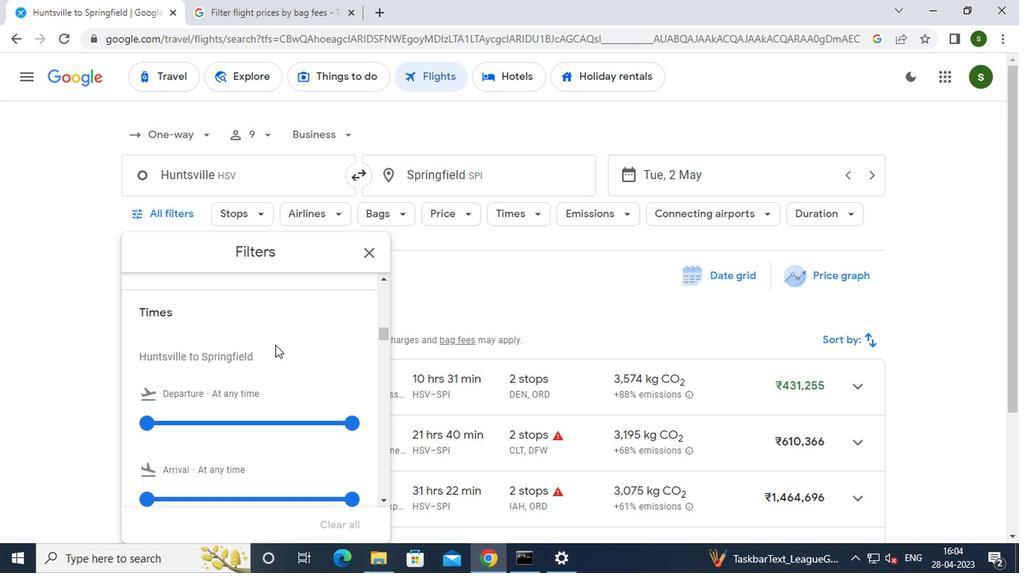 
Action: Mouse scrolled (327, 377) with delta (0, 0)
Screenshot: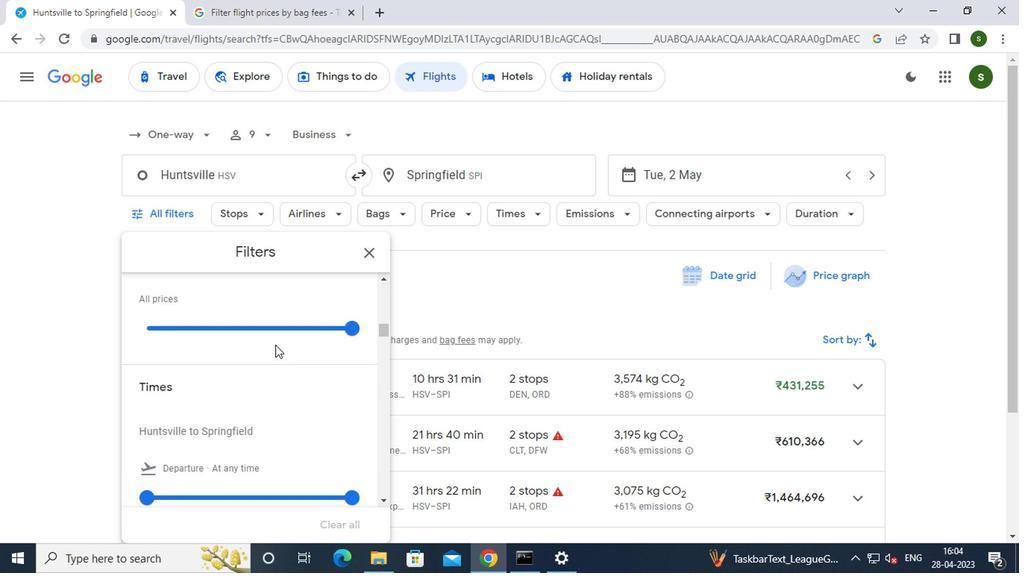 
Action: Mouse scrolled (327, 377) with delta (0, 0)
Screenshot: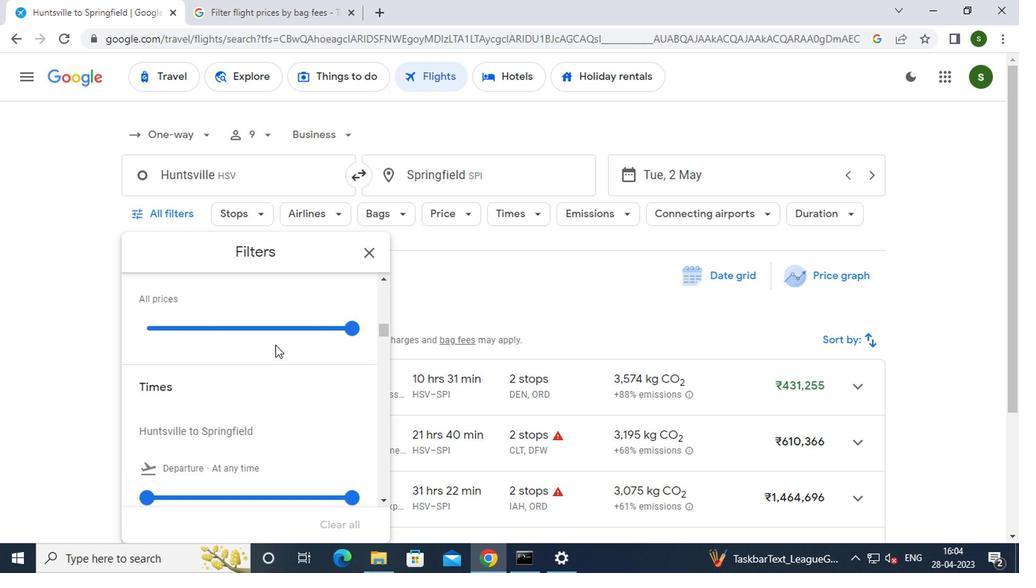
Action: Mouse scrolled (327, 376) with delta (0, 0)
Screenshot: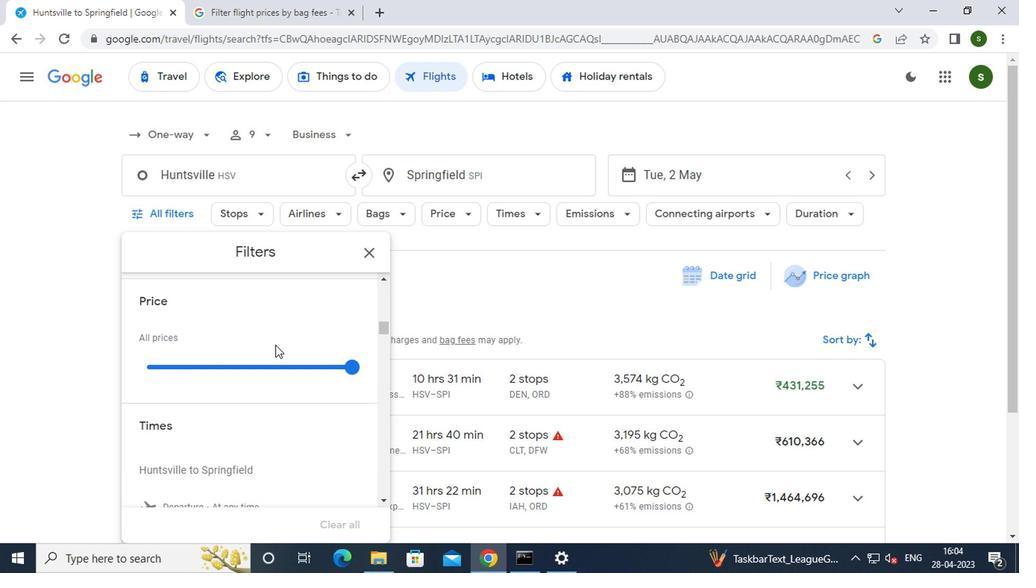 
Action: Mouse scrolled (327, 377) with delta (0, 0)
Screenshot: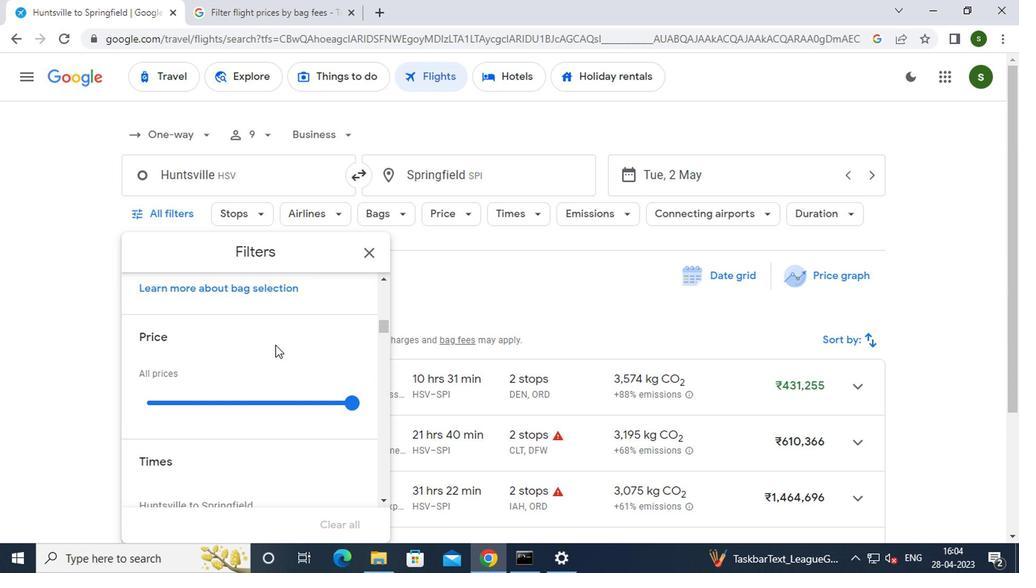 
Action: Mouse scrolled (327, 377) with delta (0, 0)
Screenshot: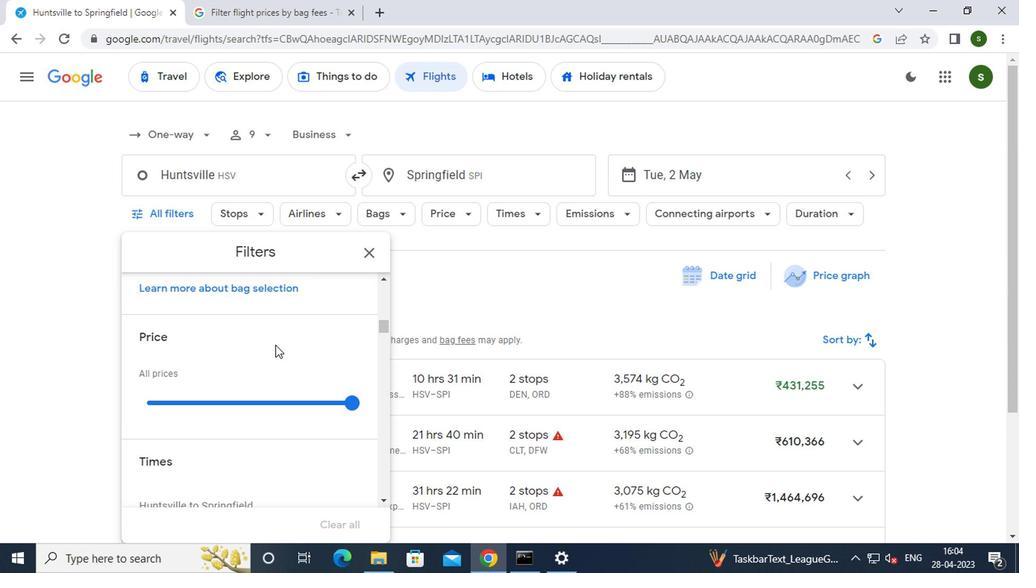 
Action: Mouse scrolled (327, 376) with delta (0, 0)
Screenshot: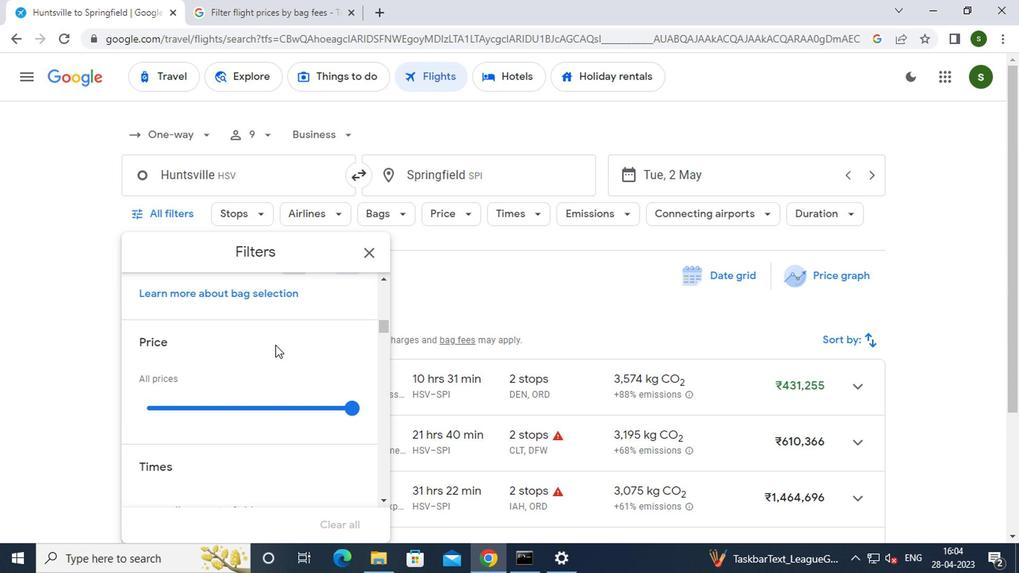 
Action: Mouse moved to (382, 341)
Screenshot: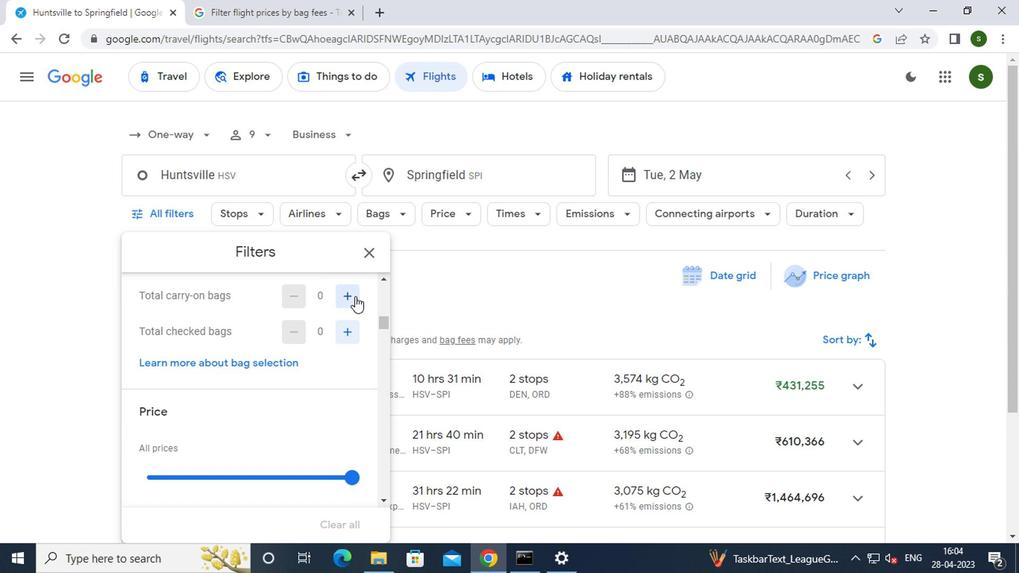 
Action: Mouse pressed left at (382, 341)
Screenshot: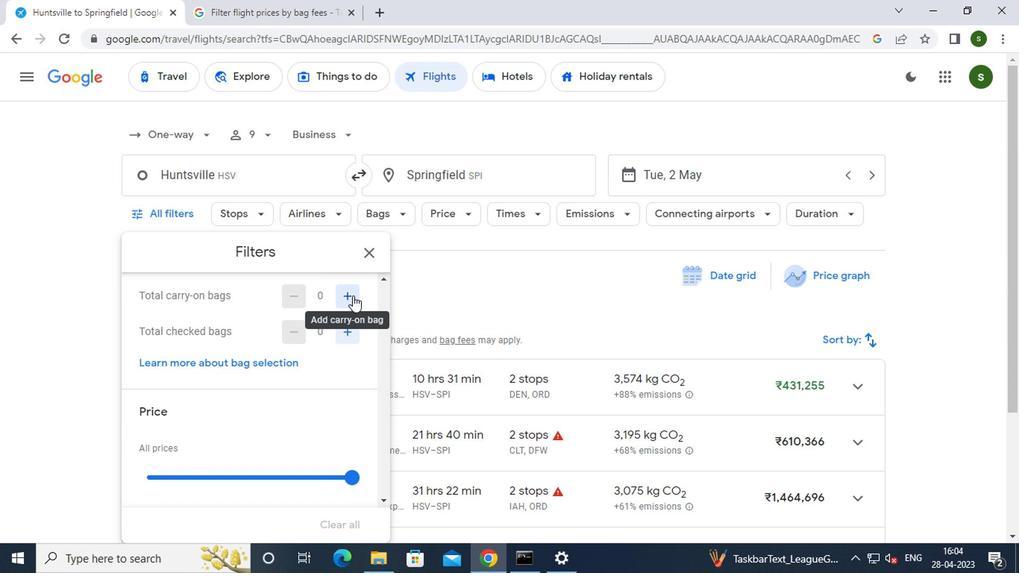 
Action: Mouse moved to (379, 470)
Screenshot: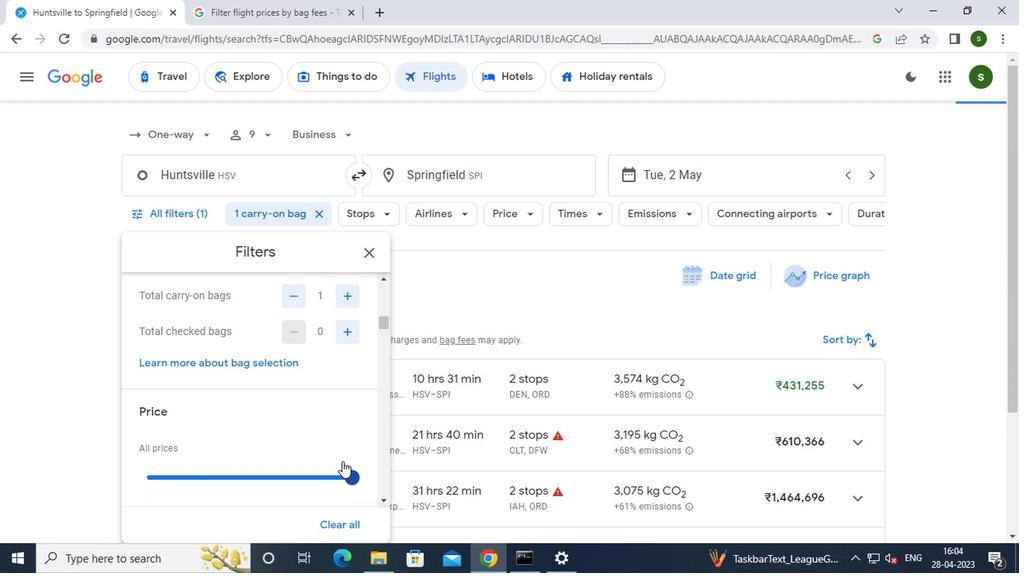 
Action: Mouse pressed left at (379, 470)
Screenshot: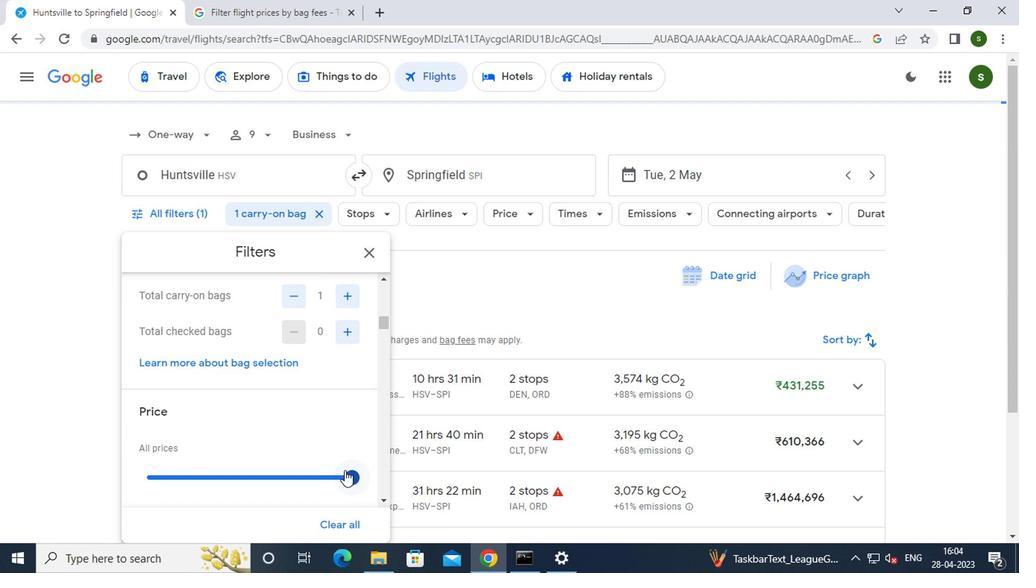 
Action: Mouse moved to (326, 437)
Screenshot: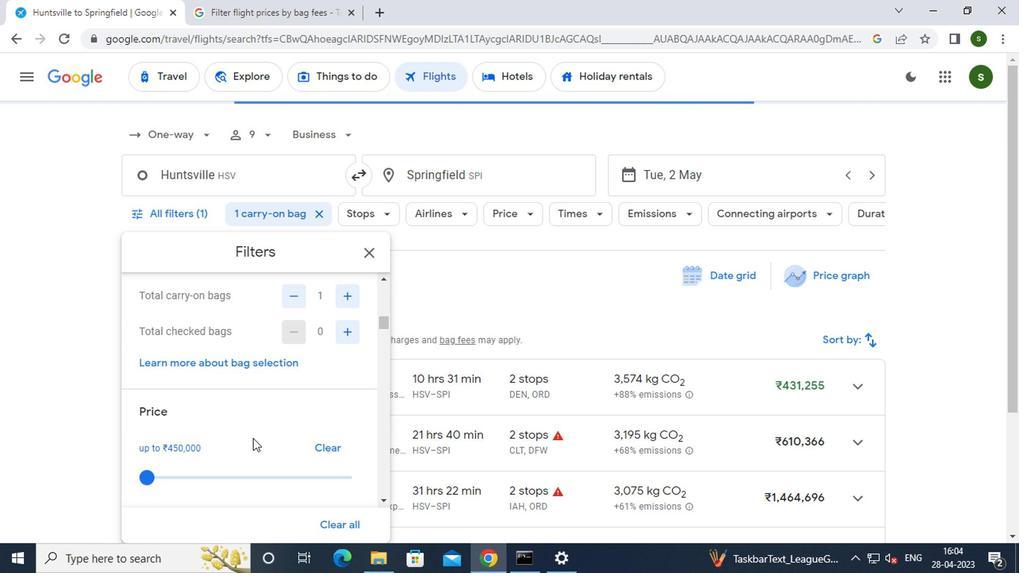 
Action: Mouse scrolled (326, 436) with delta (0, 0)
Screenshot: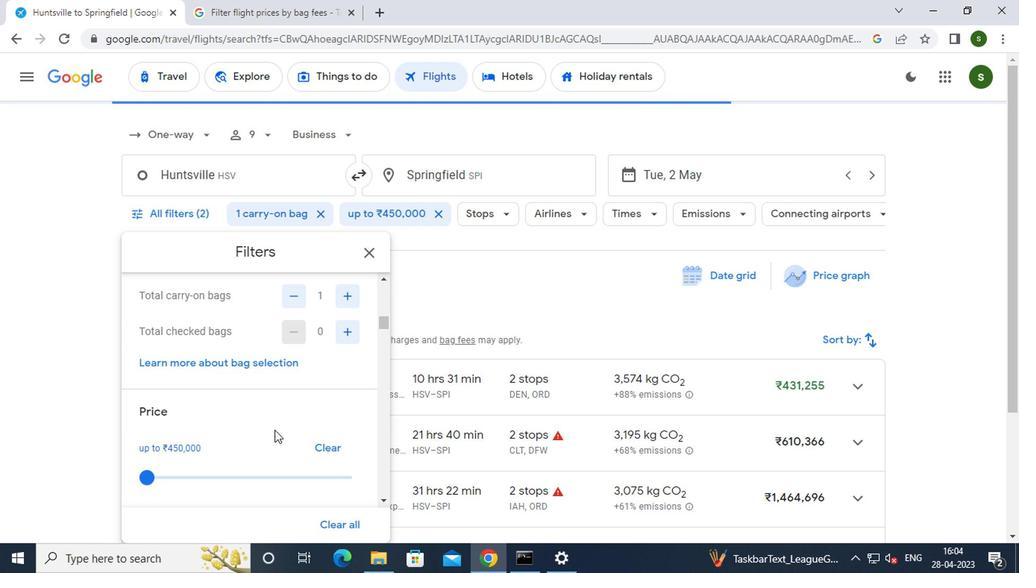
Action: Mouse scrolled (326, 436) with delta (0, 0)
Screenshot: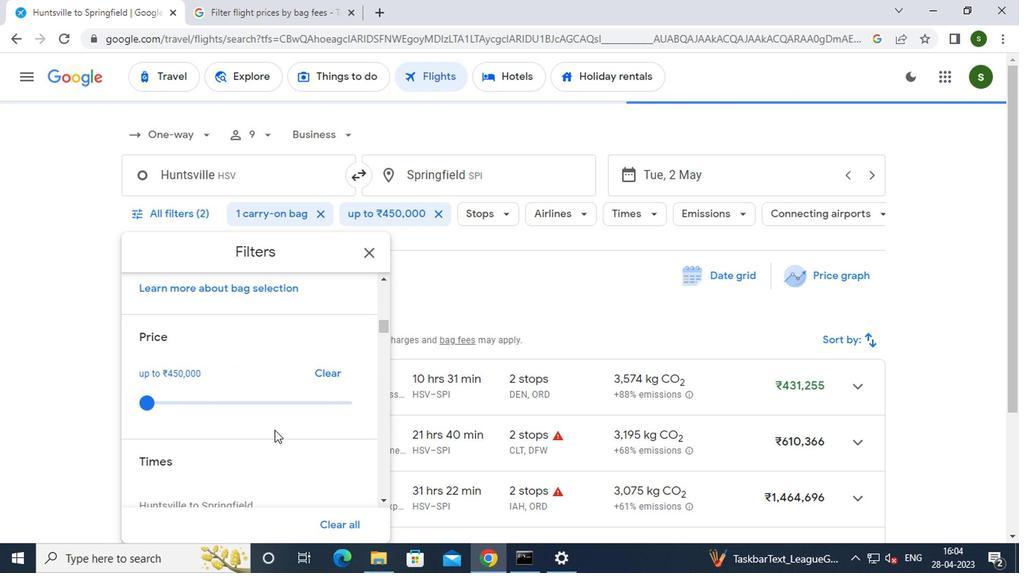 
Action: Mouse moved to (236, 483)
Screenshot: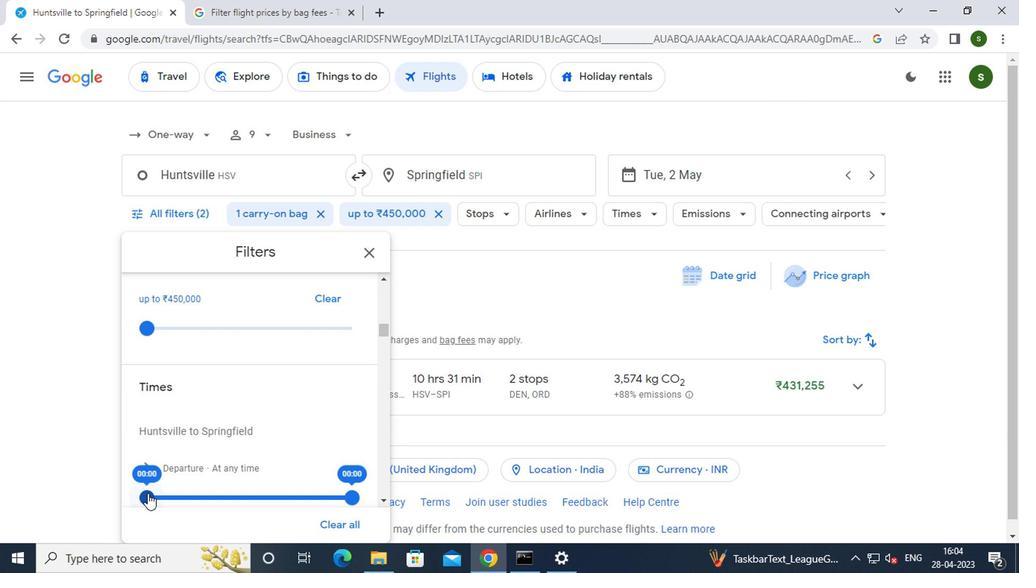 
Action: Mouse pressed left at (236, 483)
Screenshot: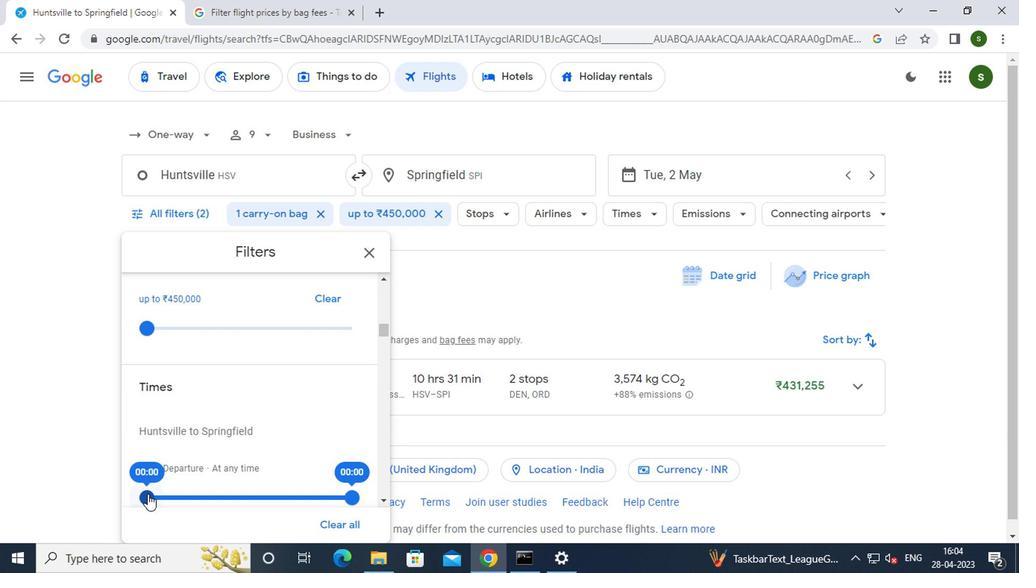 
Action: Mouse moved to (498, 328)
Screenshot: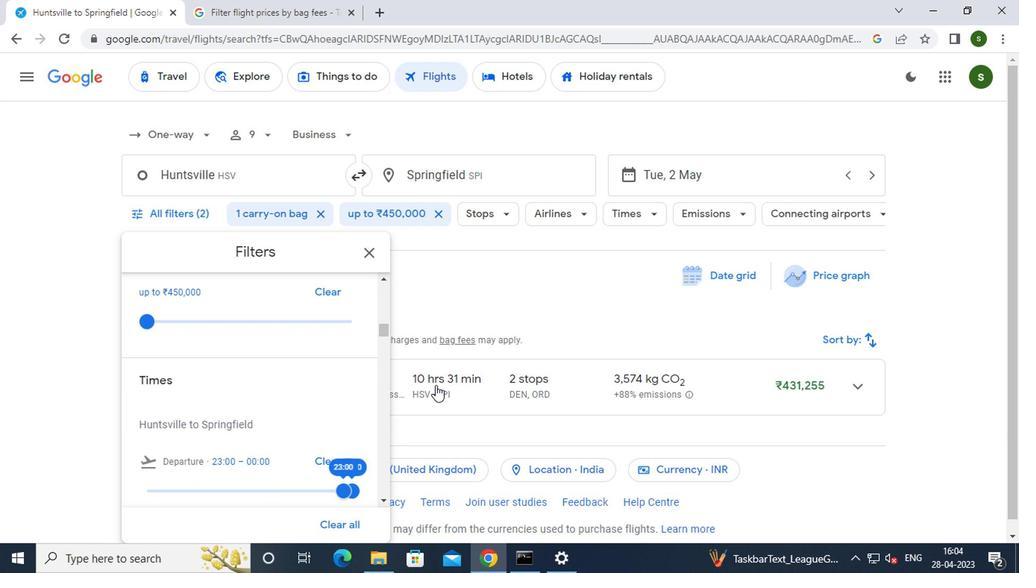 
Action: Mouse pressed left at (498, 328)
Screenshot: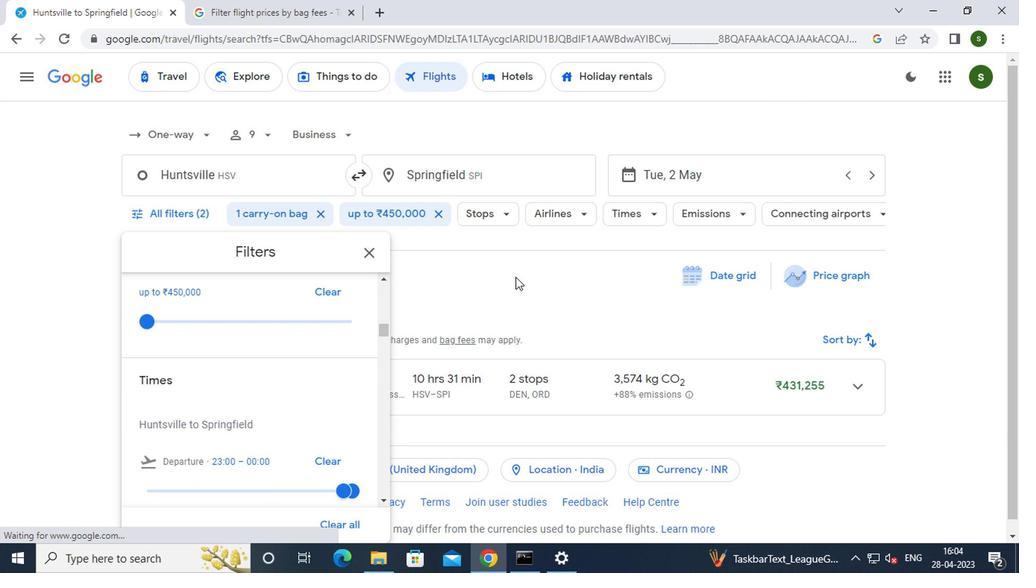 
